 Task: Find connections with filter location Tanda with filter topic #Analyticswith filter profile language German with filter current company Netcore Cloud with filter school Pimpri Chinchwad Education Trust'S. Pimpri Chinchwad College Of Engineering with filter industry Architectural and Structural Metal Manufacturing with filter service category iOS Development with filter keywords title Travel Writer
Action: Mouse moved to (552, 78)
Screenshot: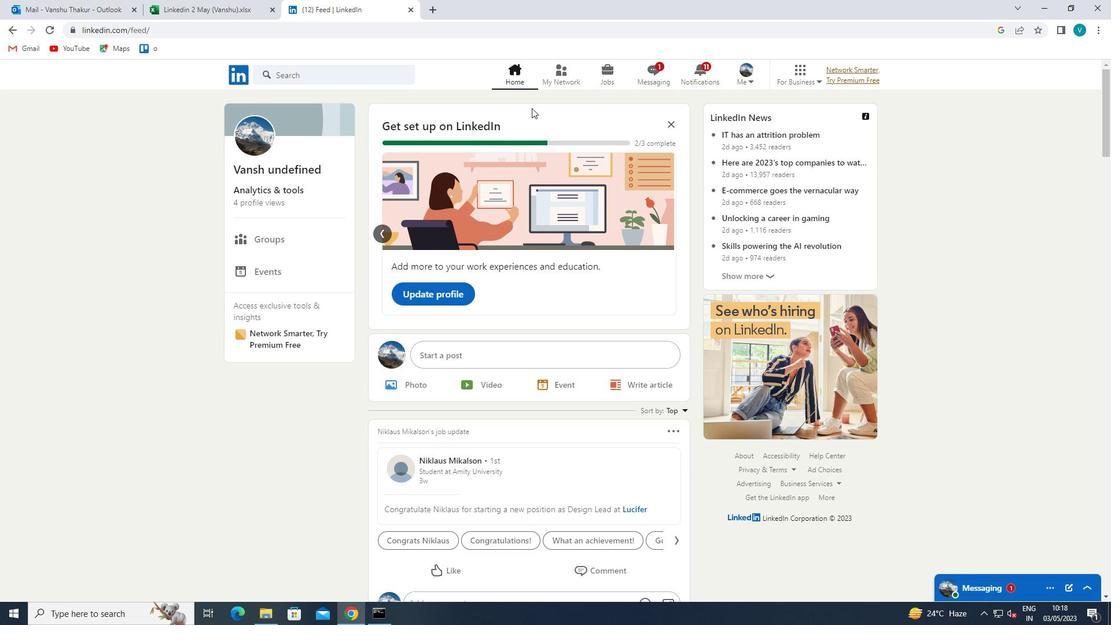 
Action: Mouse pressed left at (552, 78)
Screenshot: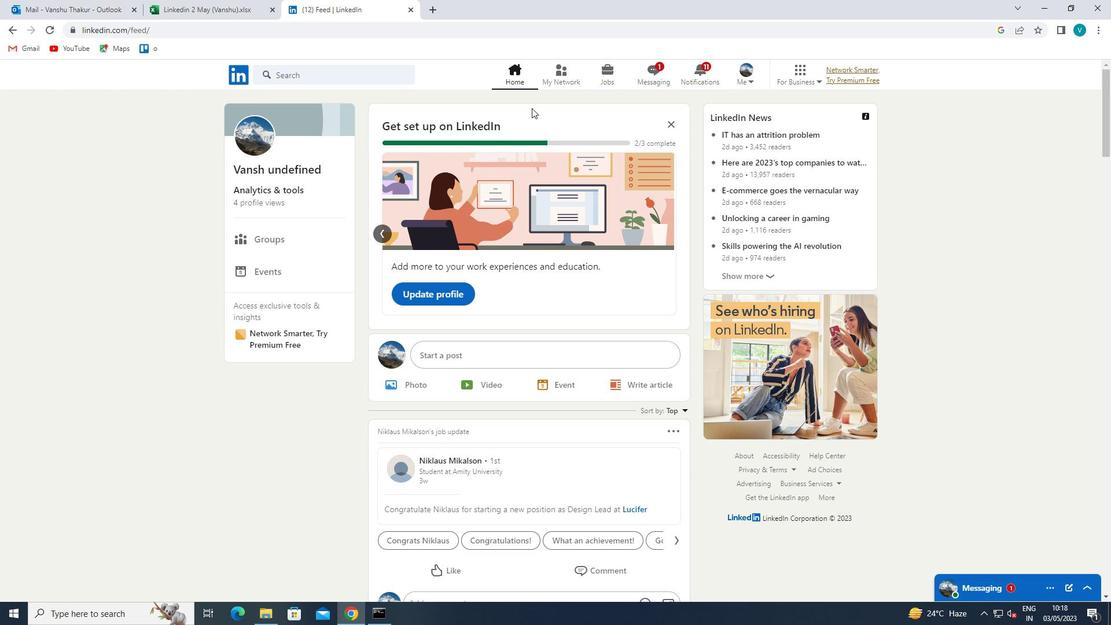 
Action: Mouse moved to (302, 145)
Screenshot: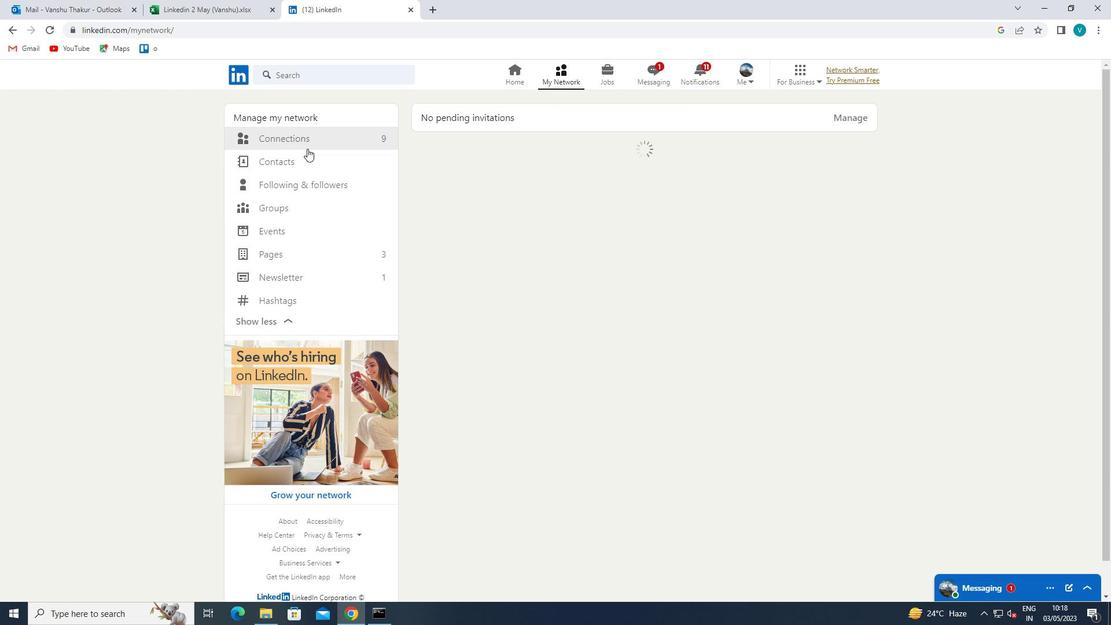 
Action: Mouse pressed left at (302, 145)
Screenshot: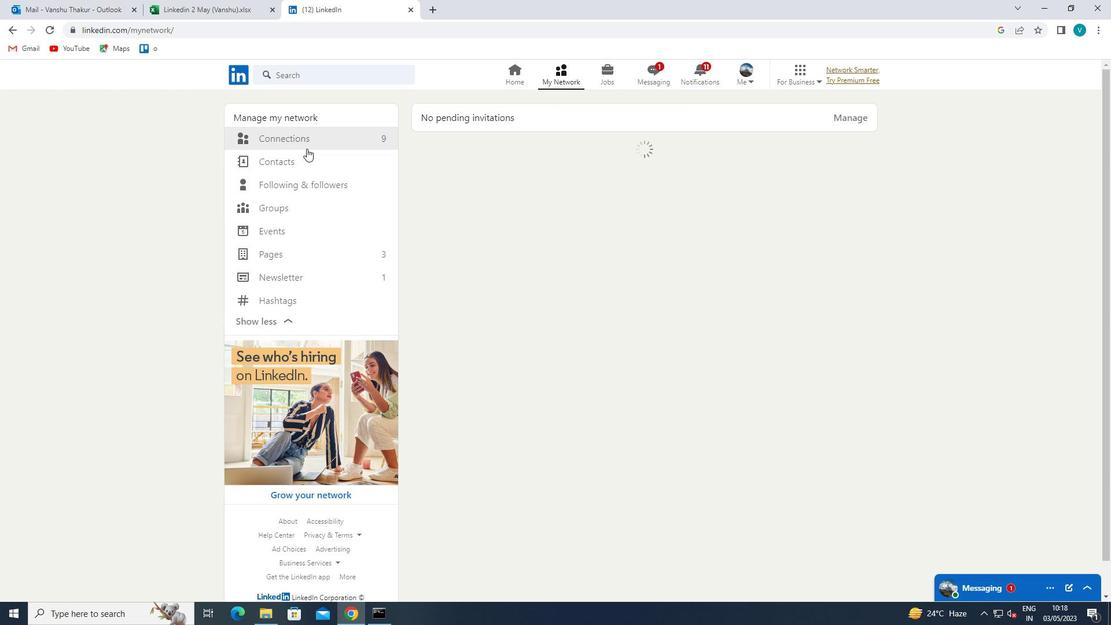 
Action: Mouse moved to (299, 145)
Screenshot: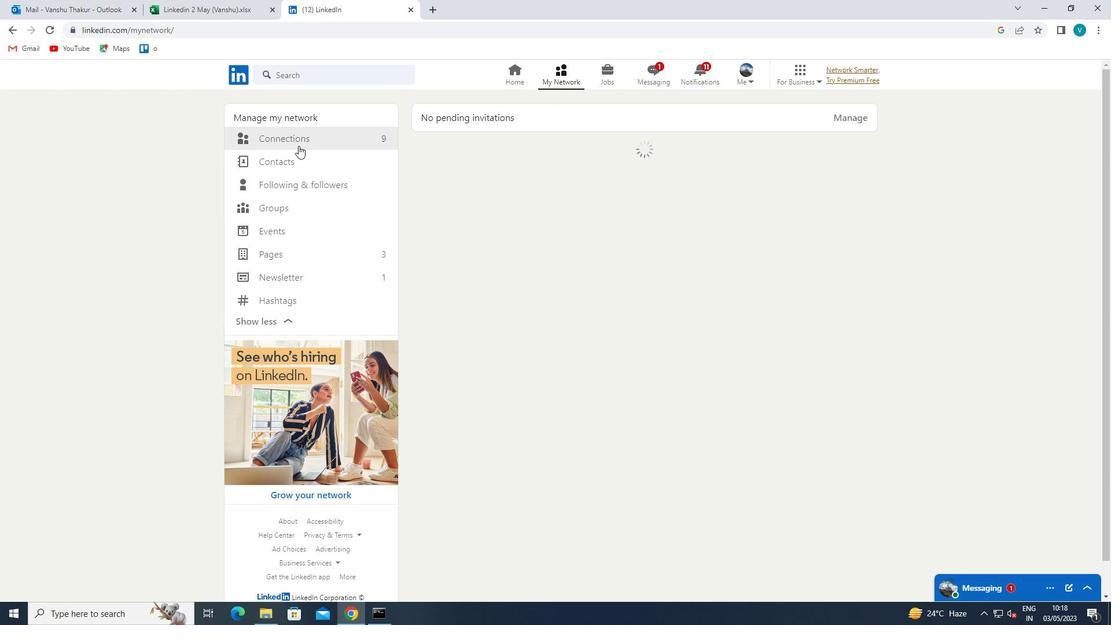 
Action: Mouse pressed left at (299, 145)
Screenshot: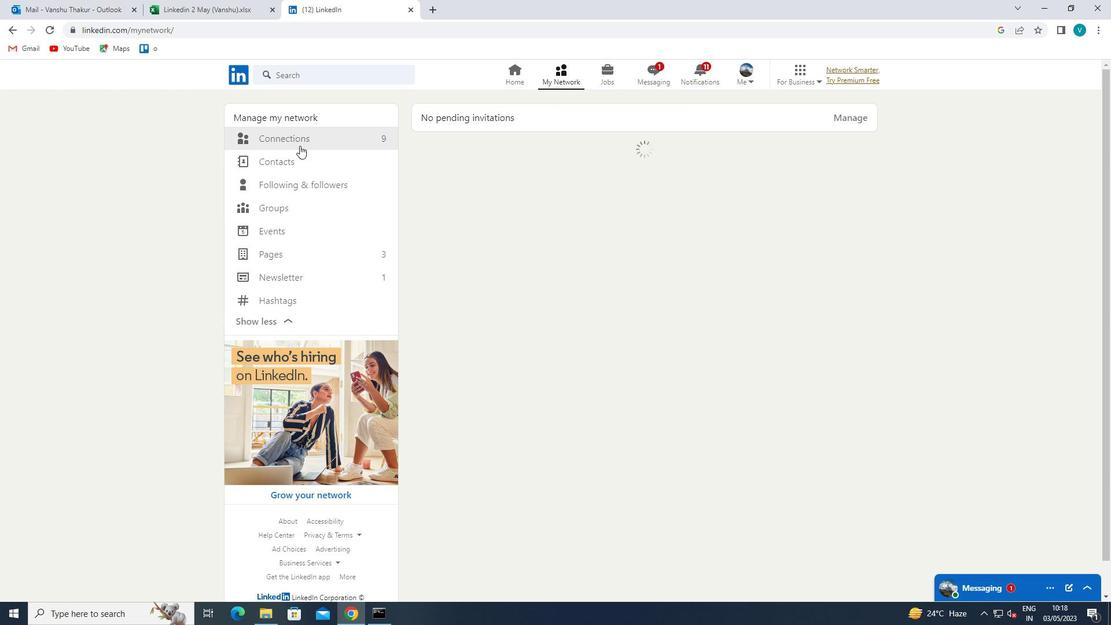 
Action: Mouse moved to (300, 145)
Screenshot: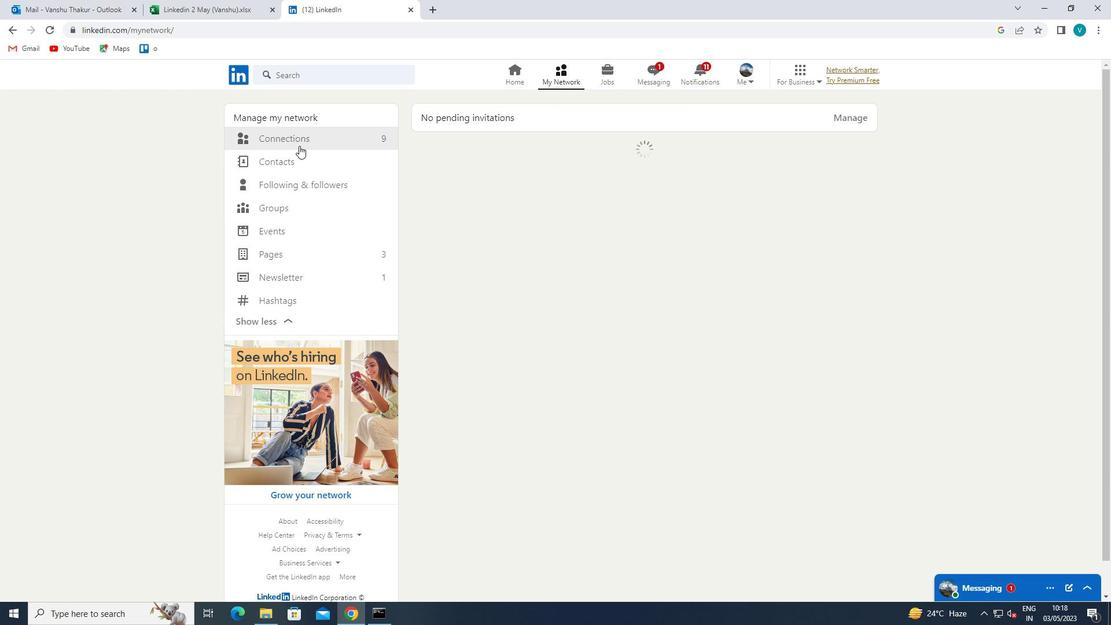 
Action: Mouse pressed left at (300, 145)
Screenshot: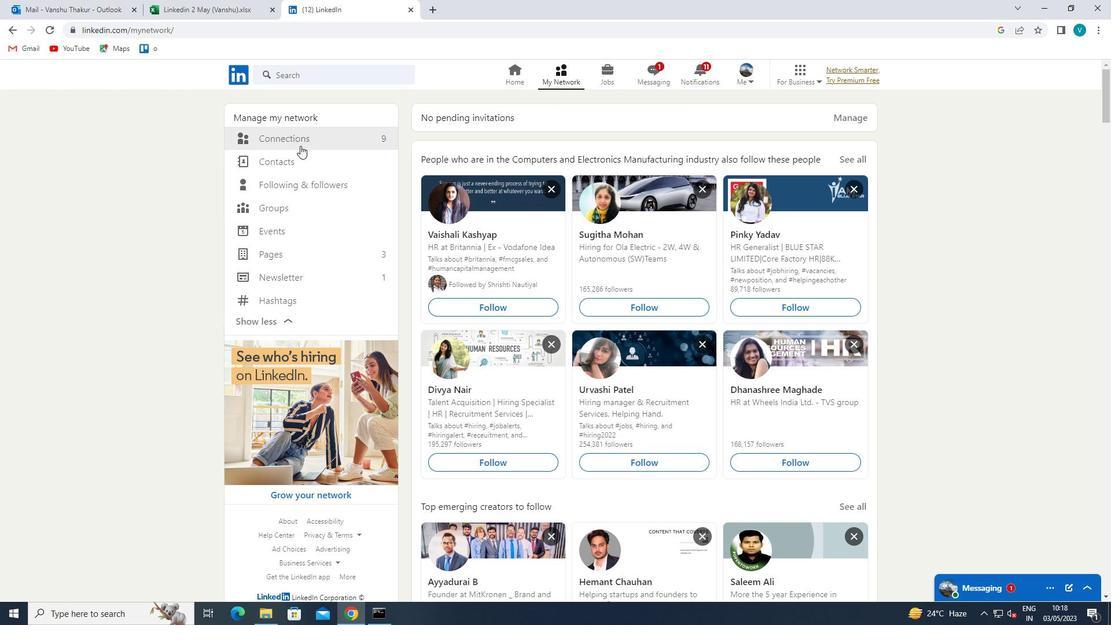 
Action: Mouse moved to (314, 134)
Screenshot: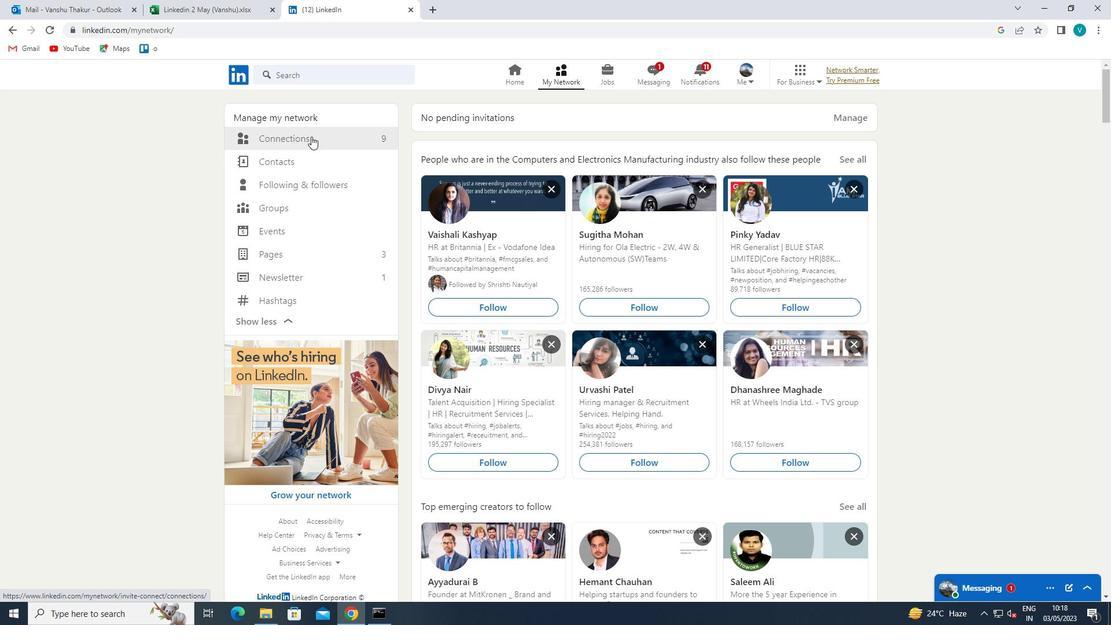 
Action: Mouse pressed left at (314, 134)
Screenshot: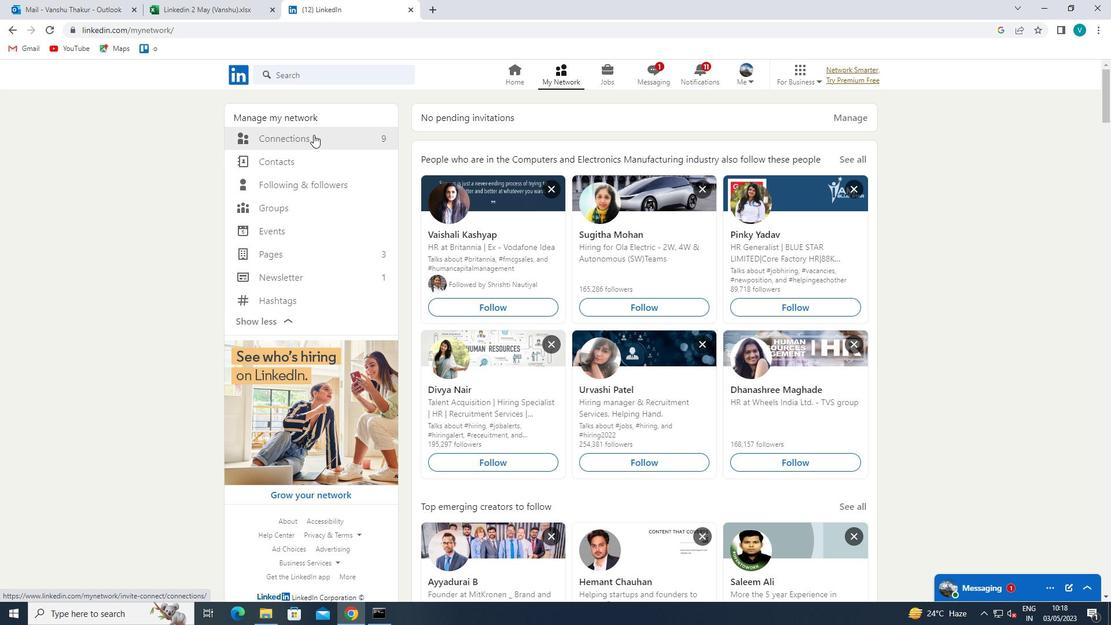 
Action: Mouse pressed left at (314, 134)
Screenshot: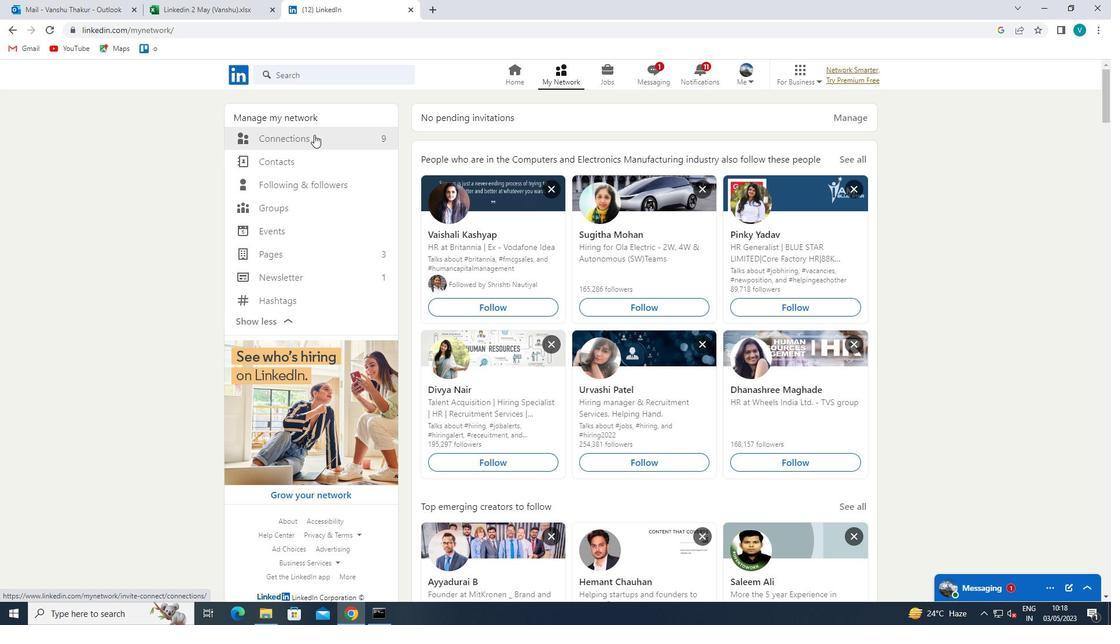 
Action: Mouse pressed left at (314, 134)
Screenshot: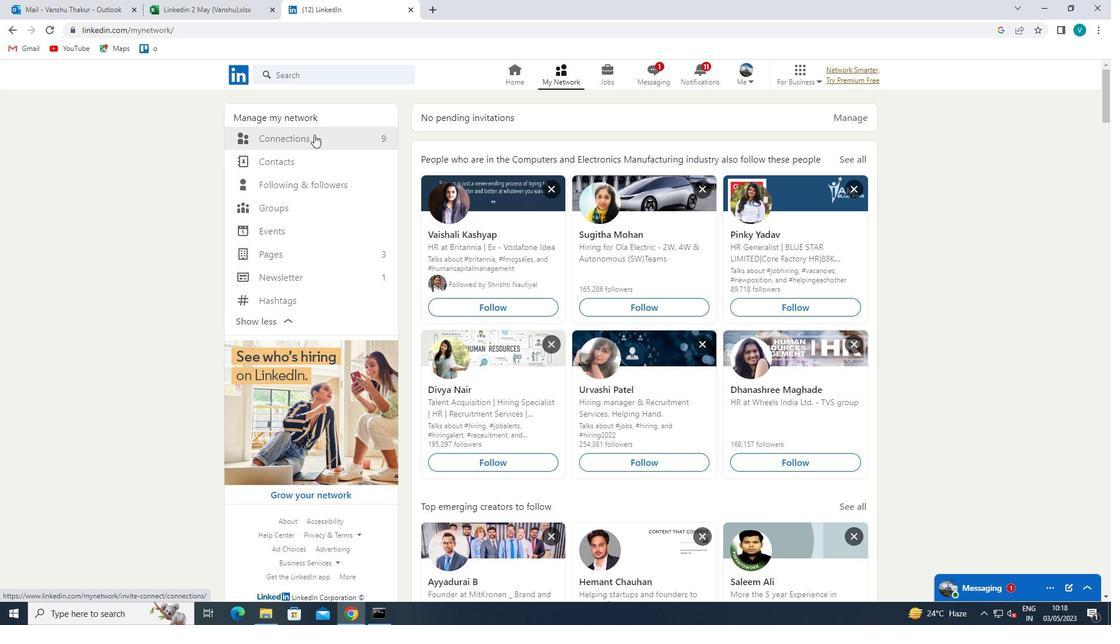 
Action: Mouse pressed left at (314, 134)
Screenshot: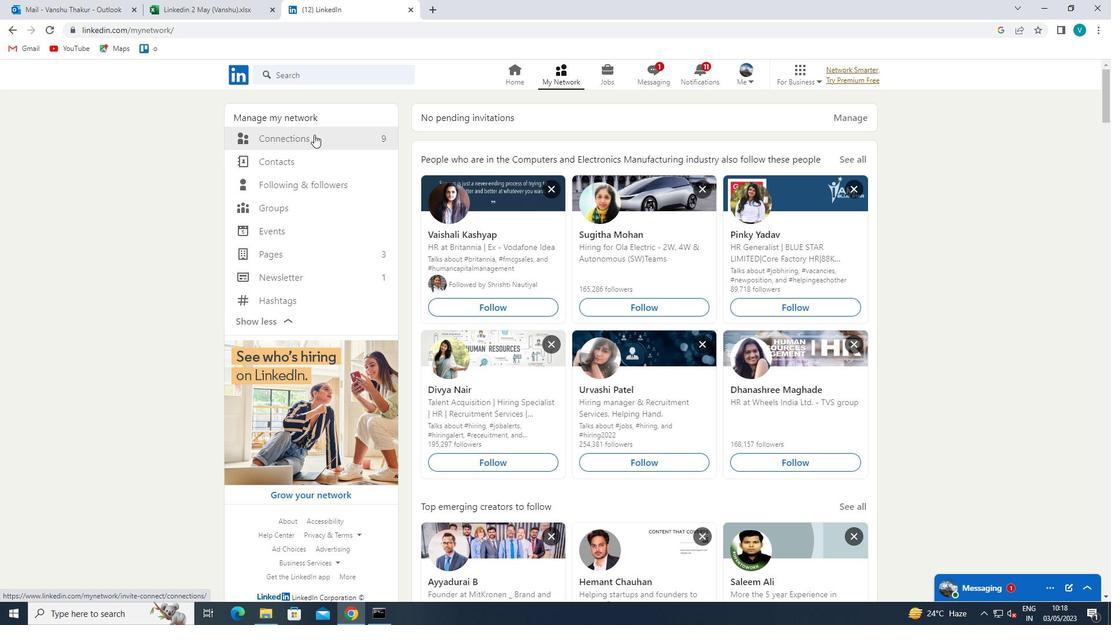 
Action: Mouse pressed left at (314, 134)
Screenshot: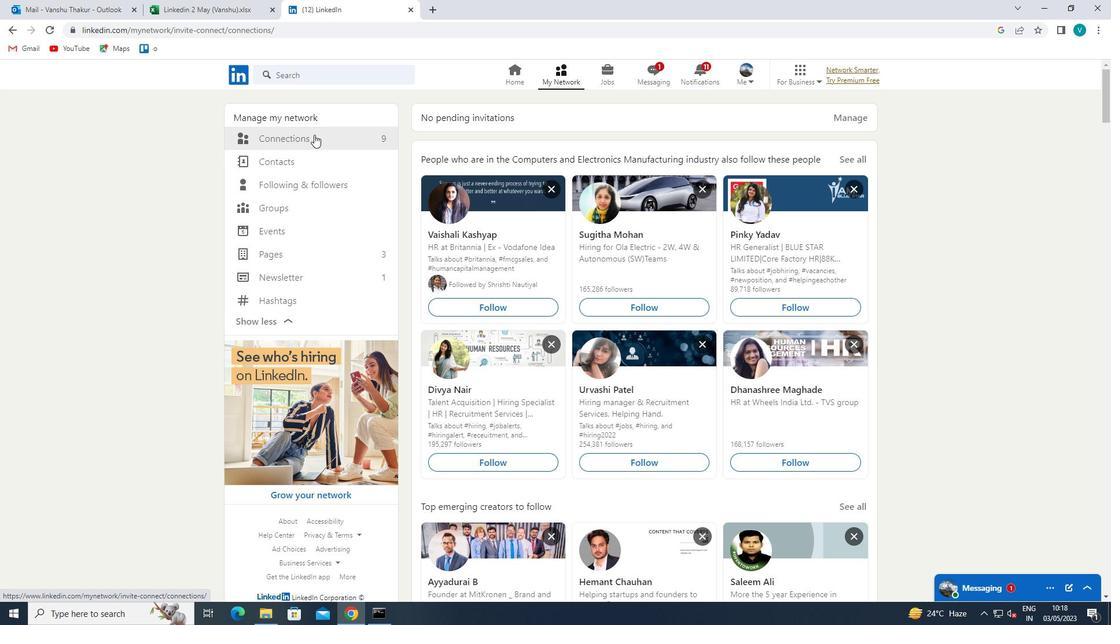 
Action: Mouse moved to (669, 149)
Screenshot: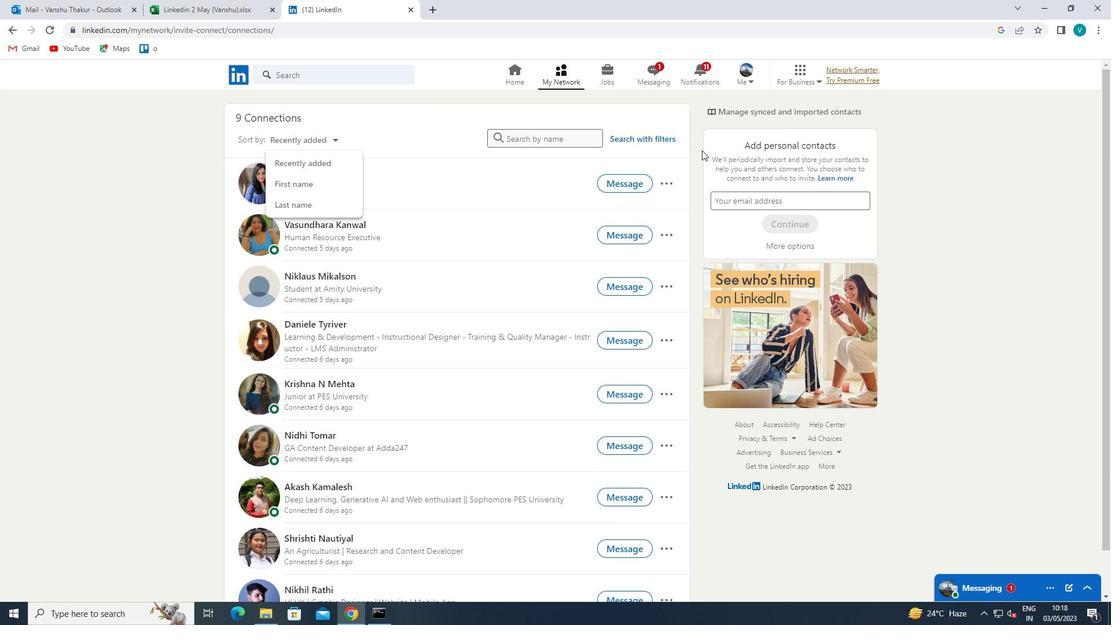 
Action: Mouse pressed left at (669, 149)
Screenshot: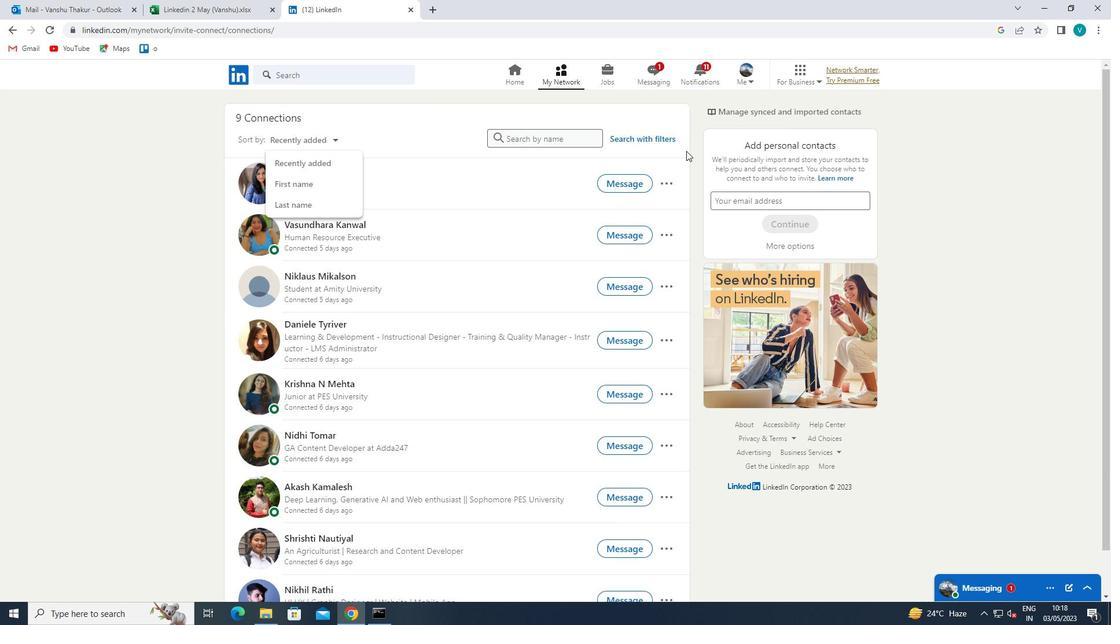 
Action: Mouse moved to (670, 142)
Screenshot: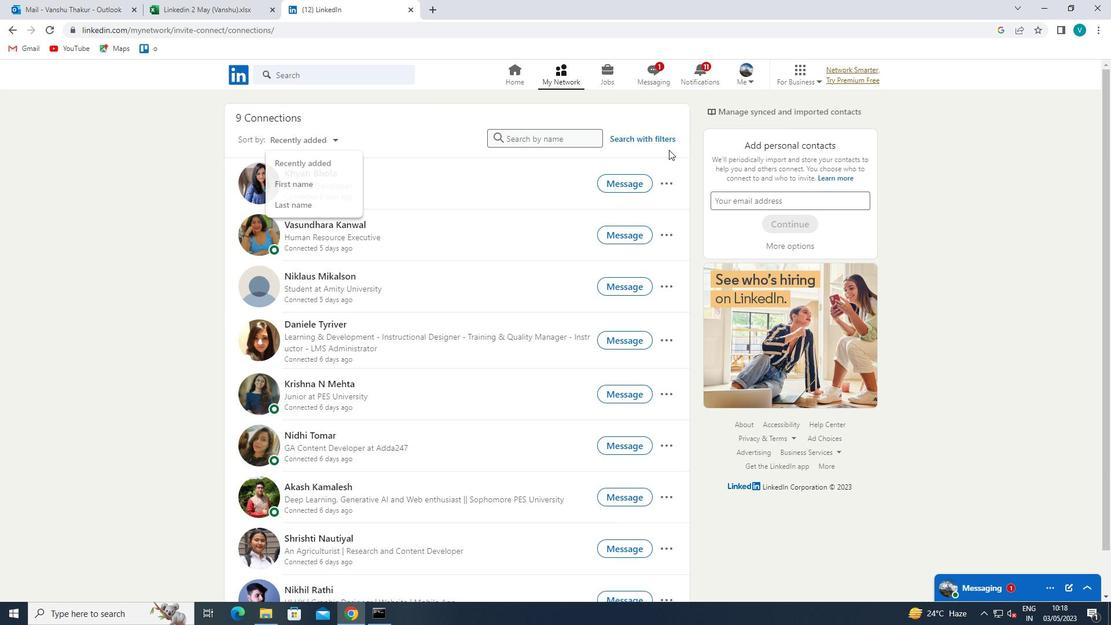 
Action: Mouse pressed left at (670, 142)
Screenshot: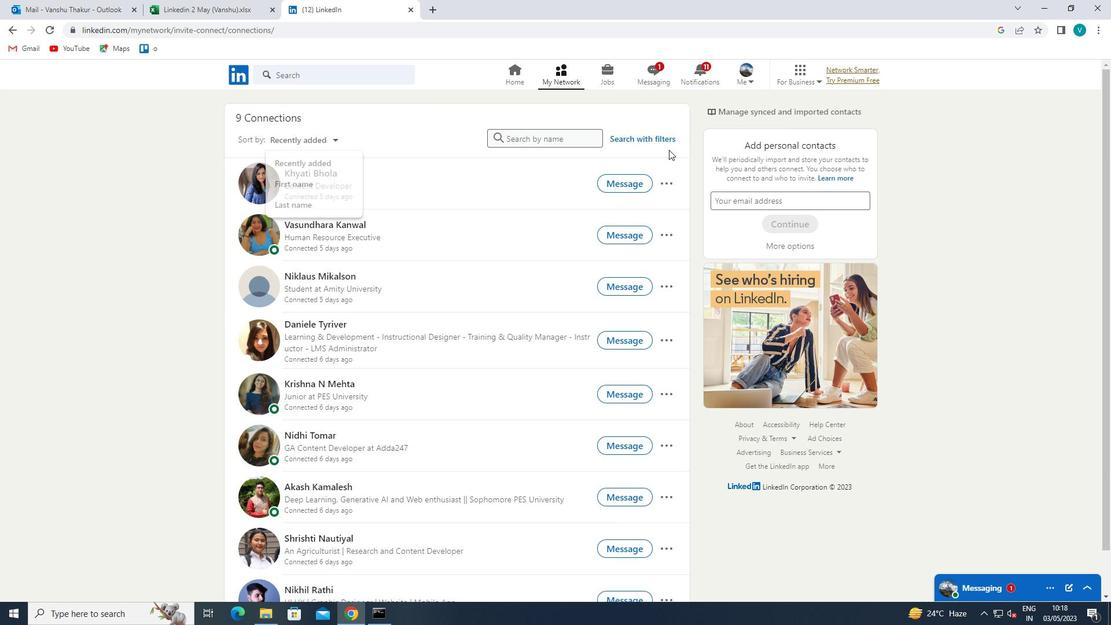 
Action: Mouse moved to (520, 109)
Screenshot: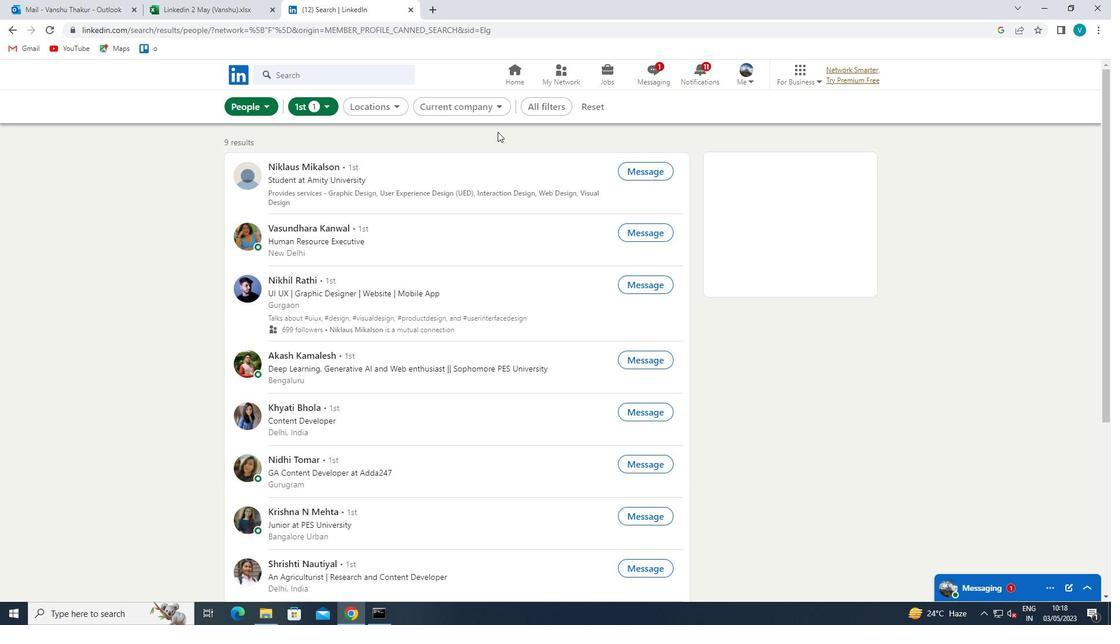 
Action: Mouse pressed left at (520, 109)
Screenshot: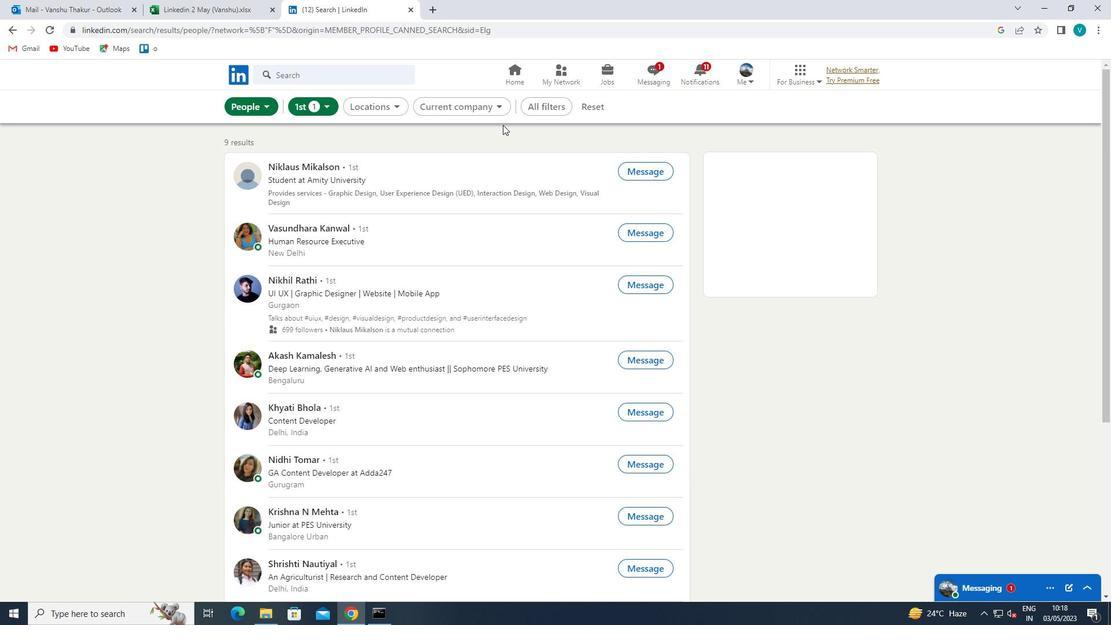 
Action: Mouse moved to (820, 252)
Screenshot: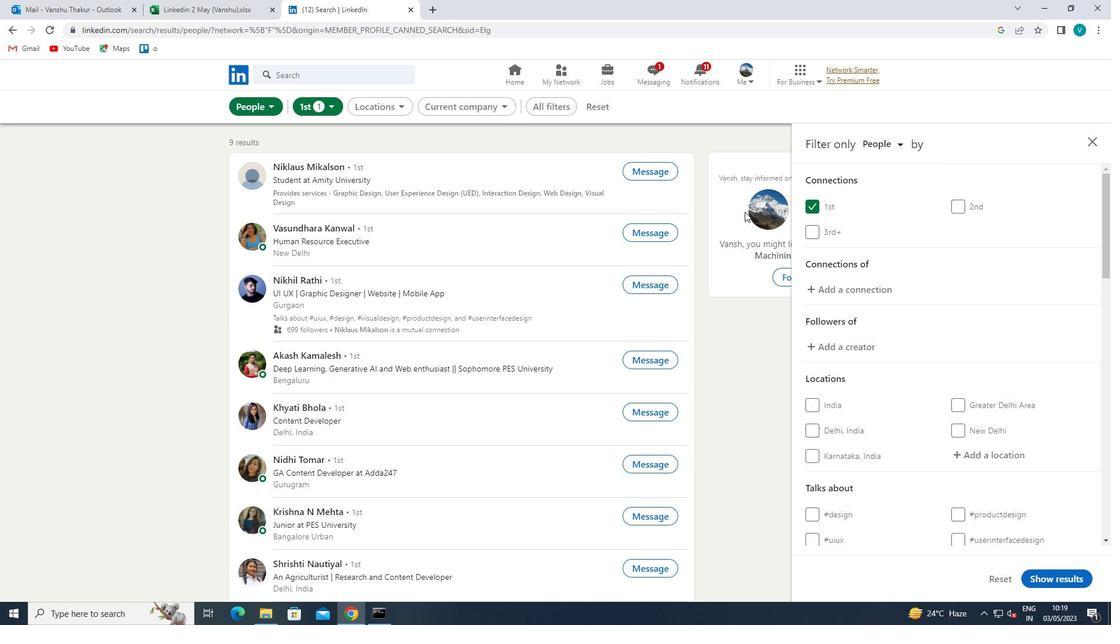 
Action: Mouse scrolled (820, 251) with delta (0, 0)
Screenshot: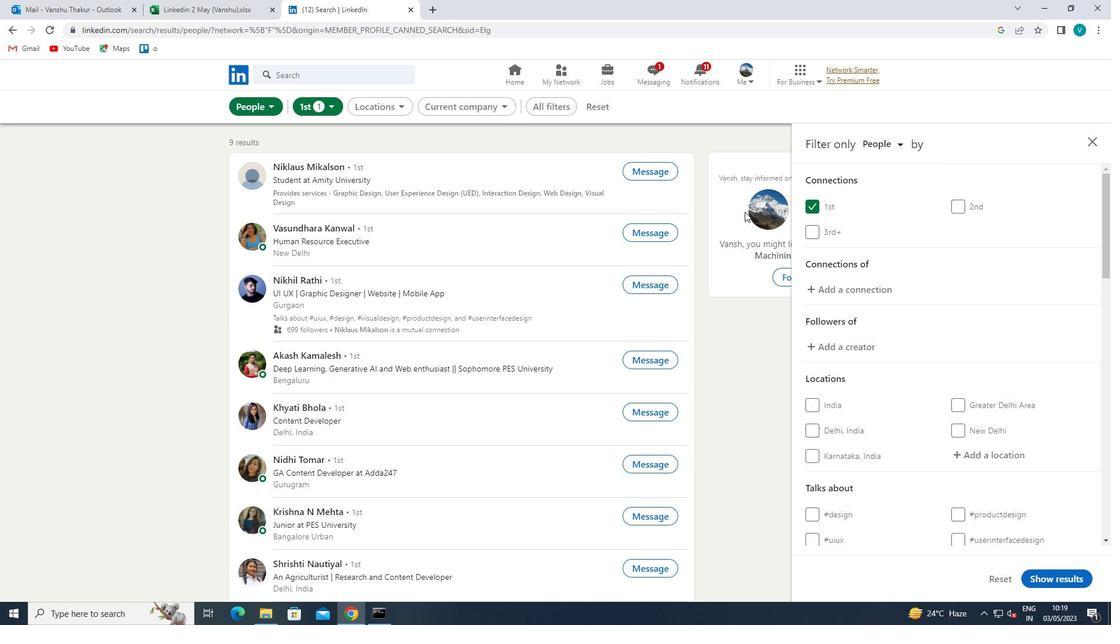 
Action: Mouse moved to (824, 257)
Screenshot: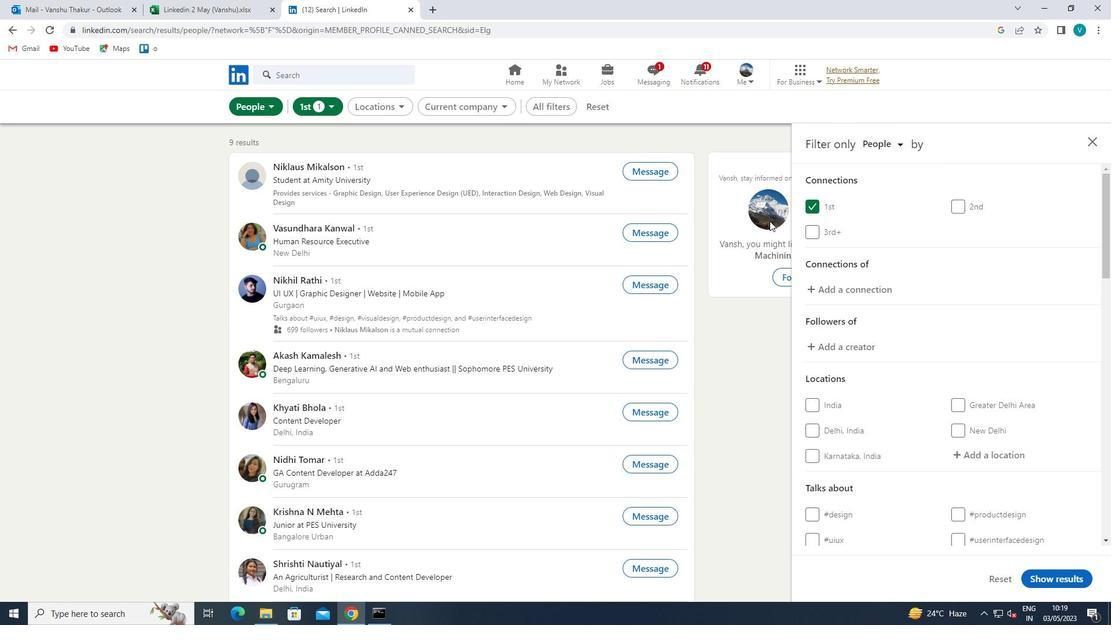 
Action: Mouse scrolled (824, 257) with delta (0, 0)
Screenshot: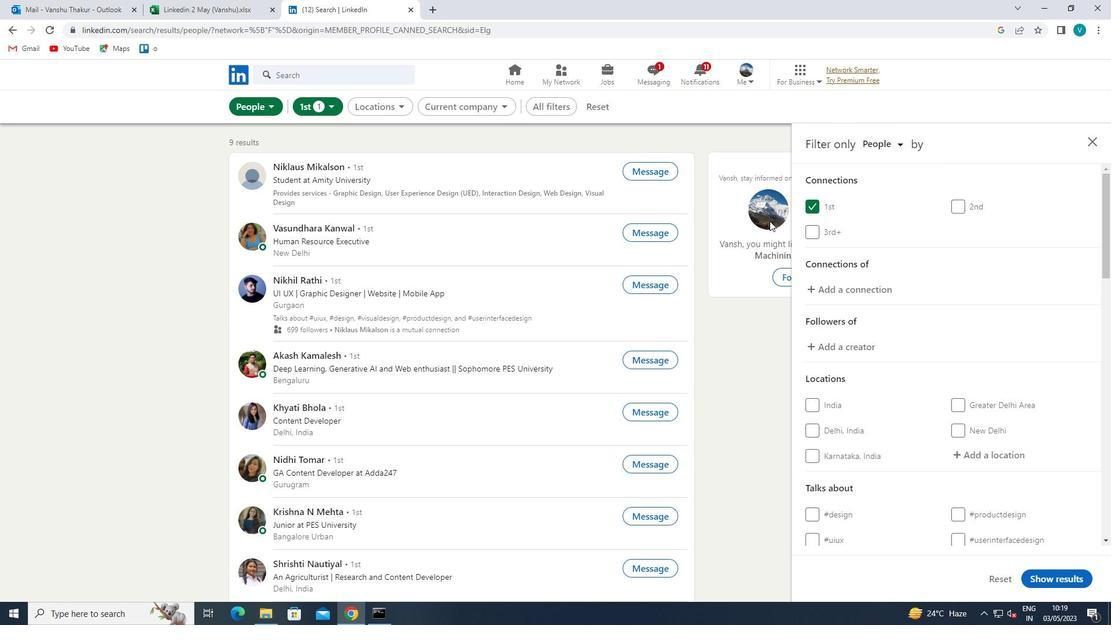 
Action: Mouse moved to (988, 338)
Screenshot: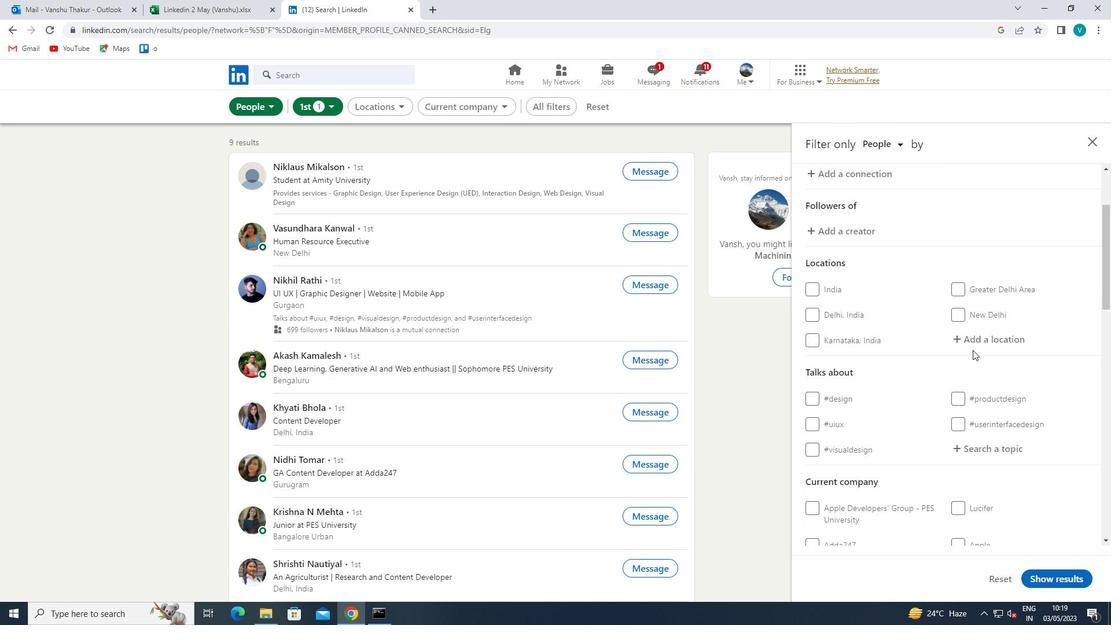 
Action: Mouse pressed left at (988, 338)
Screenshot: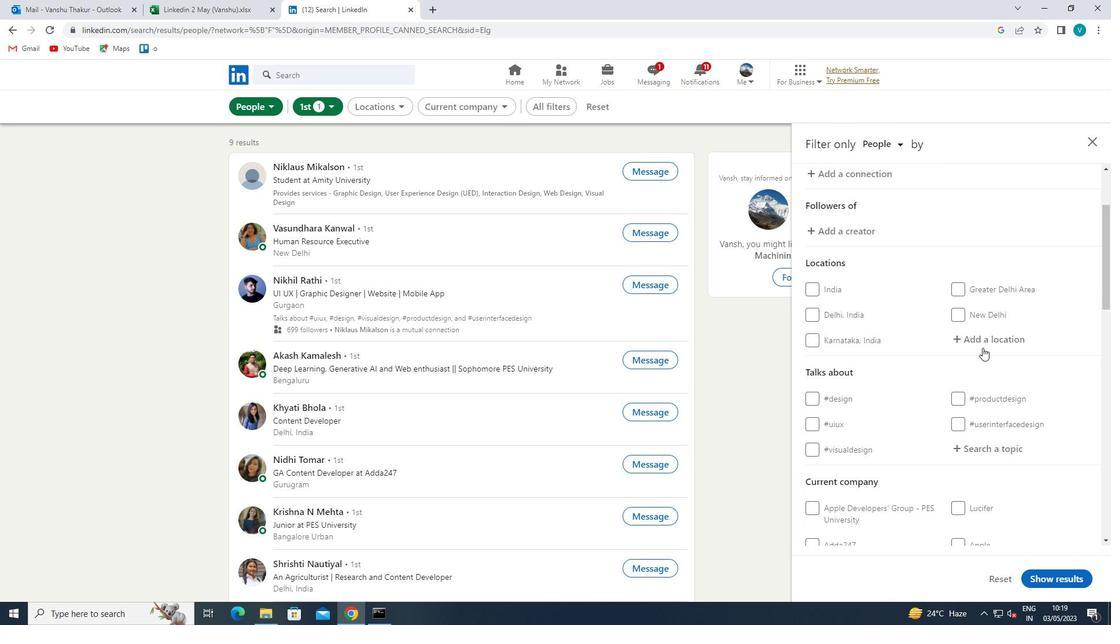 
Action: Mouse moved to (707, 281)
Screenshot: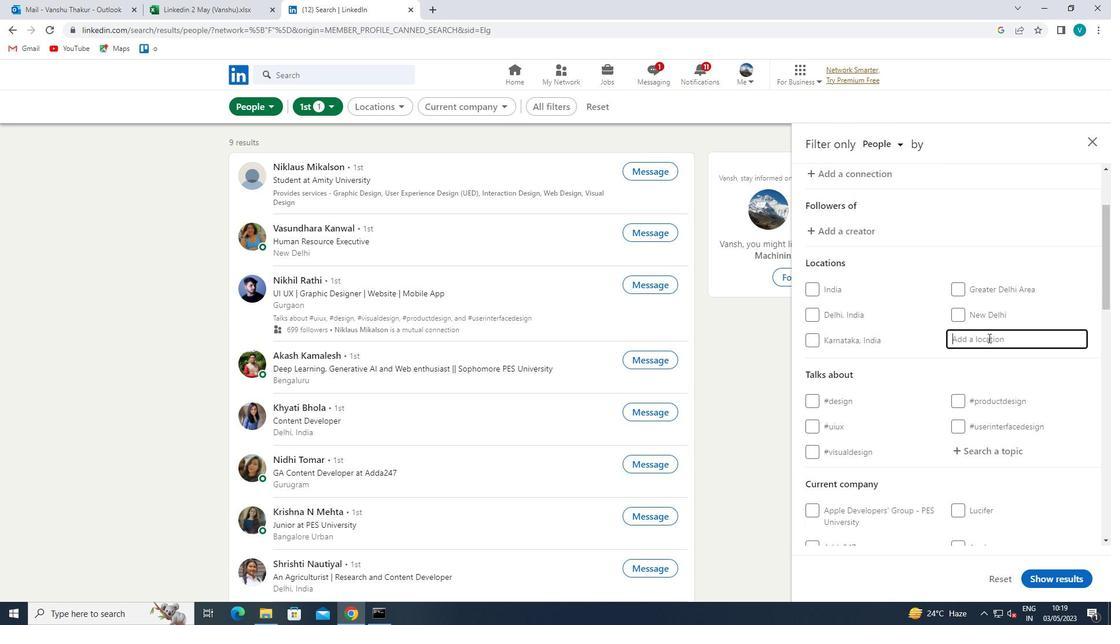 
Action: Key pressed <Key.shift>TANFA<Key.backspace><Key.backspace>DA<Key.space>
Screenshot: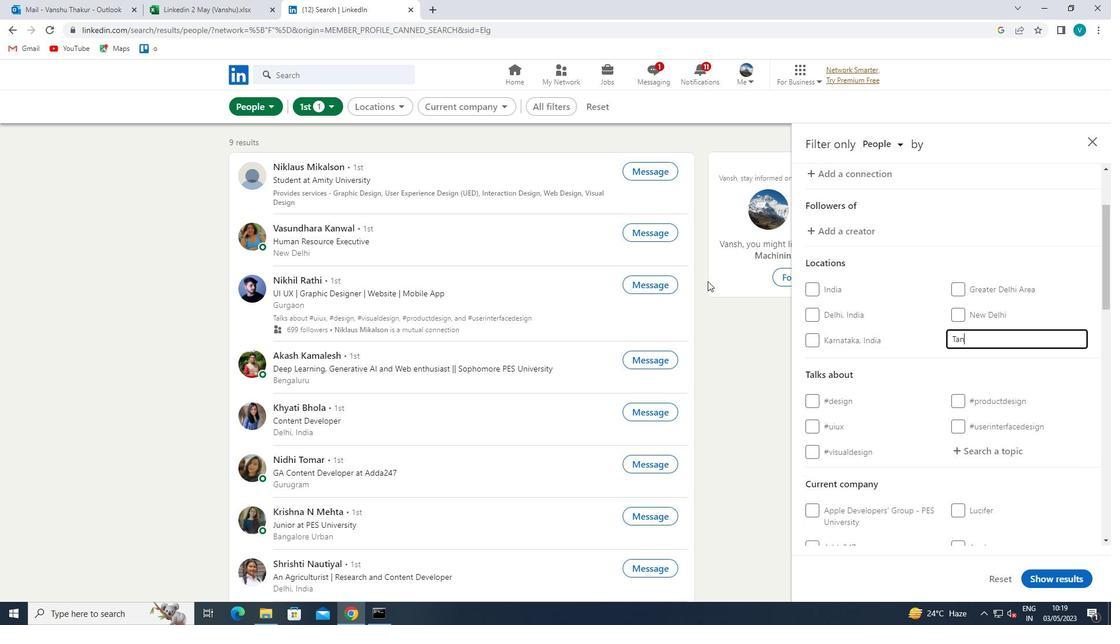 
Action: Mouse moved to (933, 354)
Screenshot: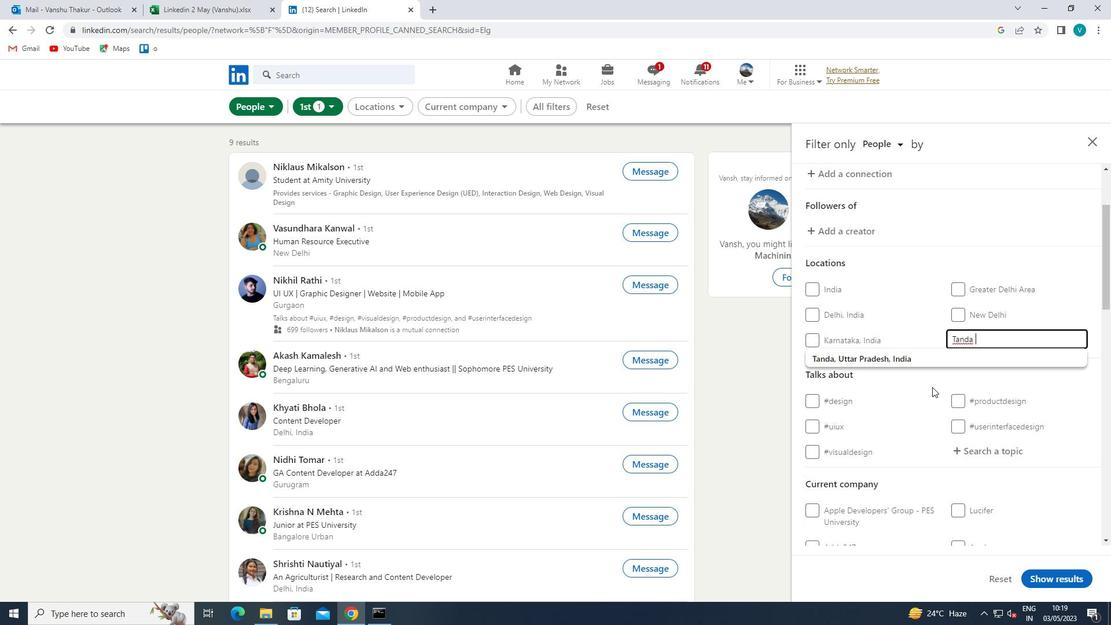 
Action: Mouse pressed left at (933, 354)
Screenshot: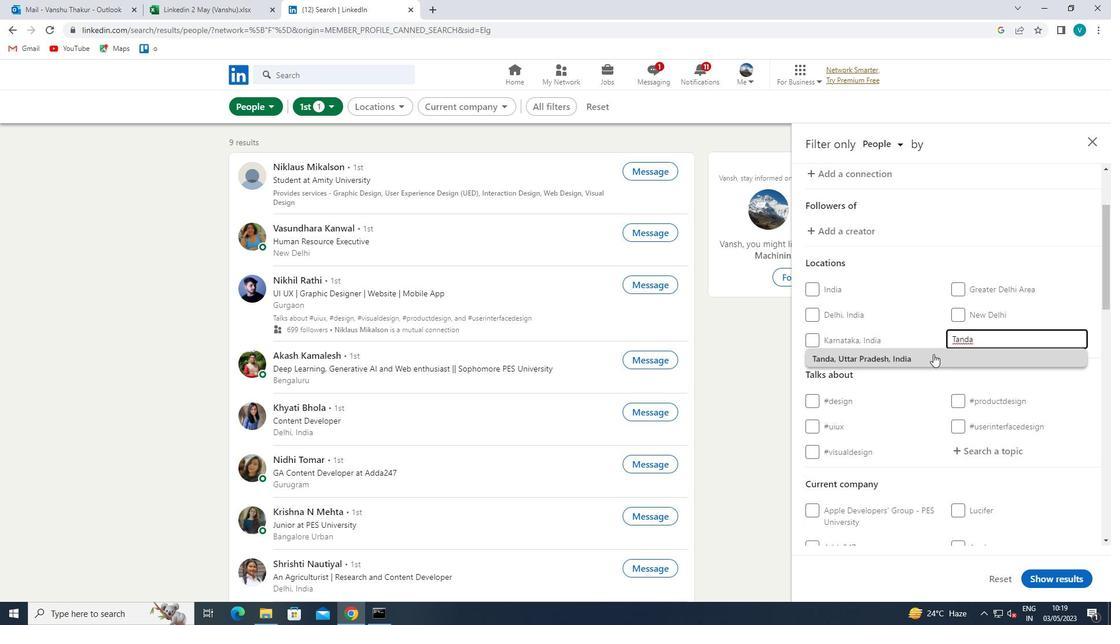 
Action: Mouse scrolled (933, 353) with delta (0, 0)
Screenshot: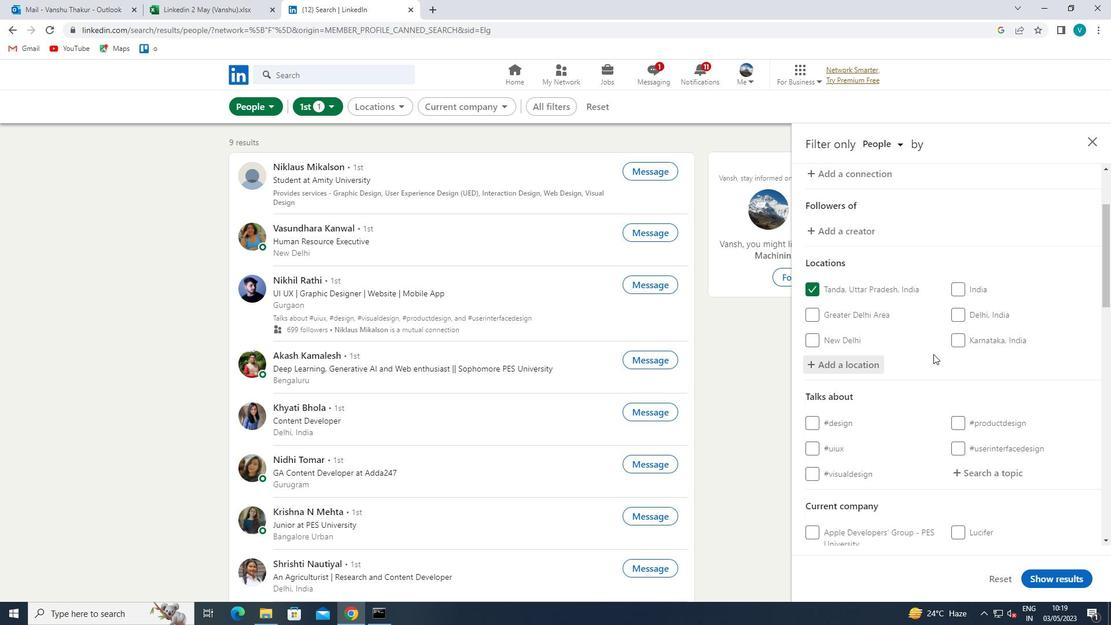 
Action: Mouse scrolled (933, 353) with delta (0, 0)
Screenshot: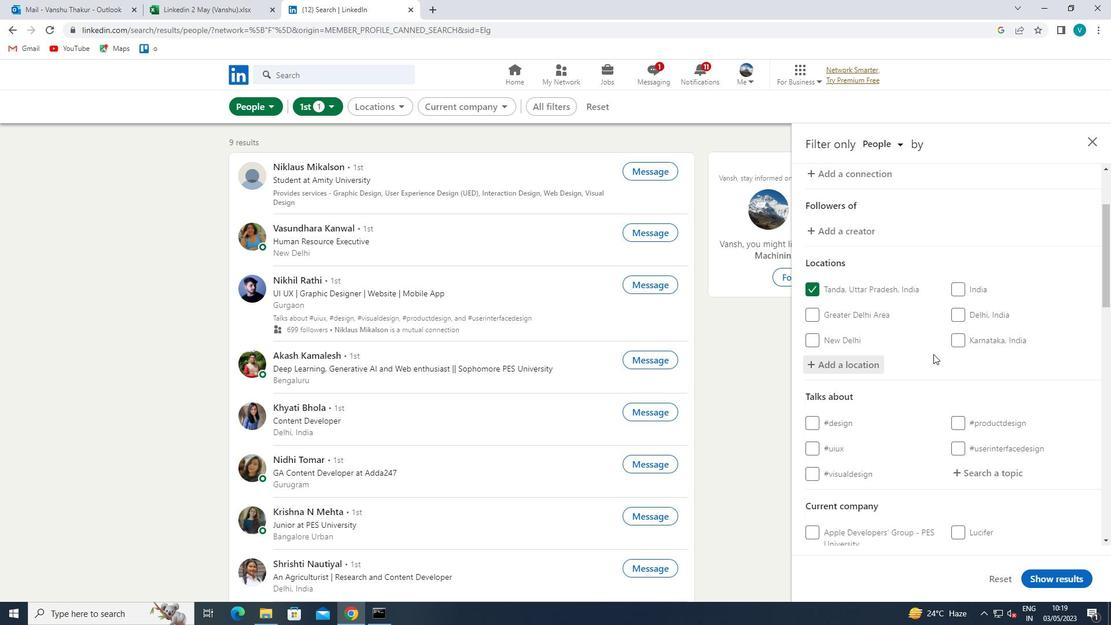 
Action: Mouse scrolled (933, 353) with delta (0, 0)
Screenshot: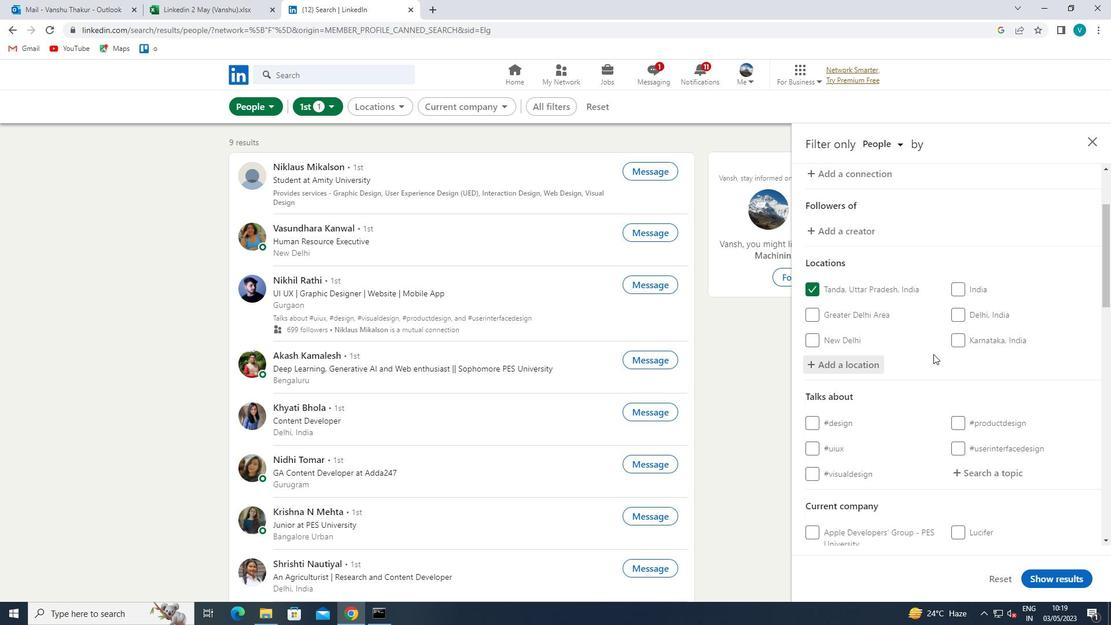 
Action: Mouse moved to (1004, 298)
Screenshot: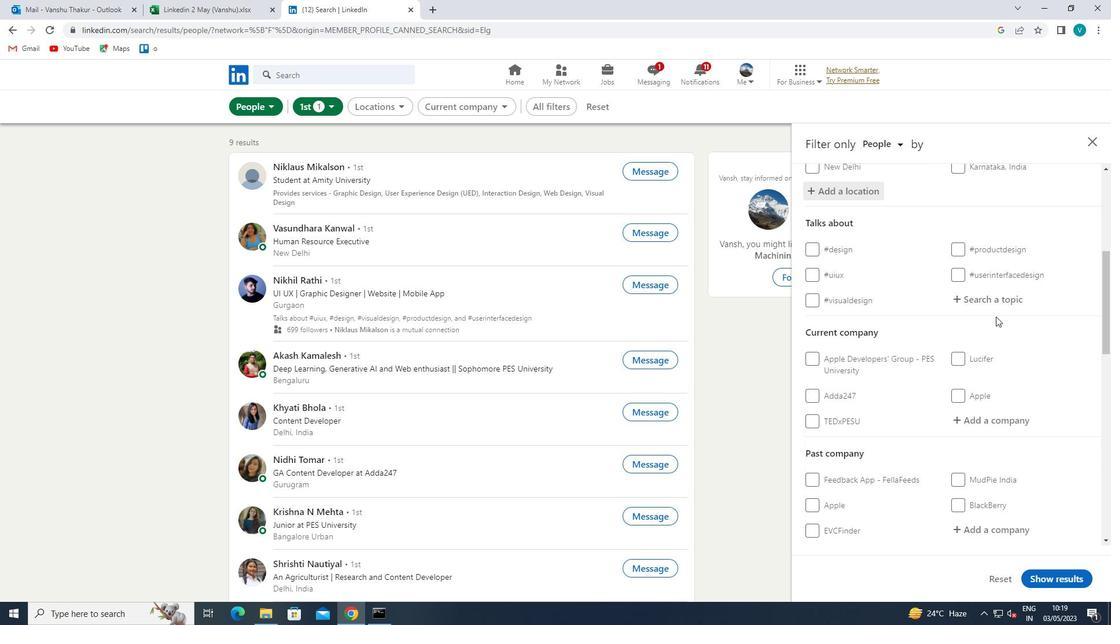 
Action: Mouse pressed left at (1004, 298)
Screenshot: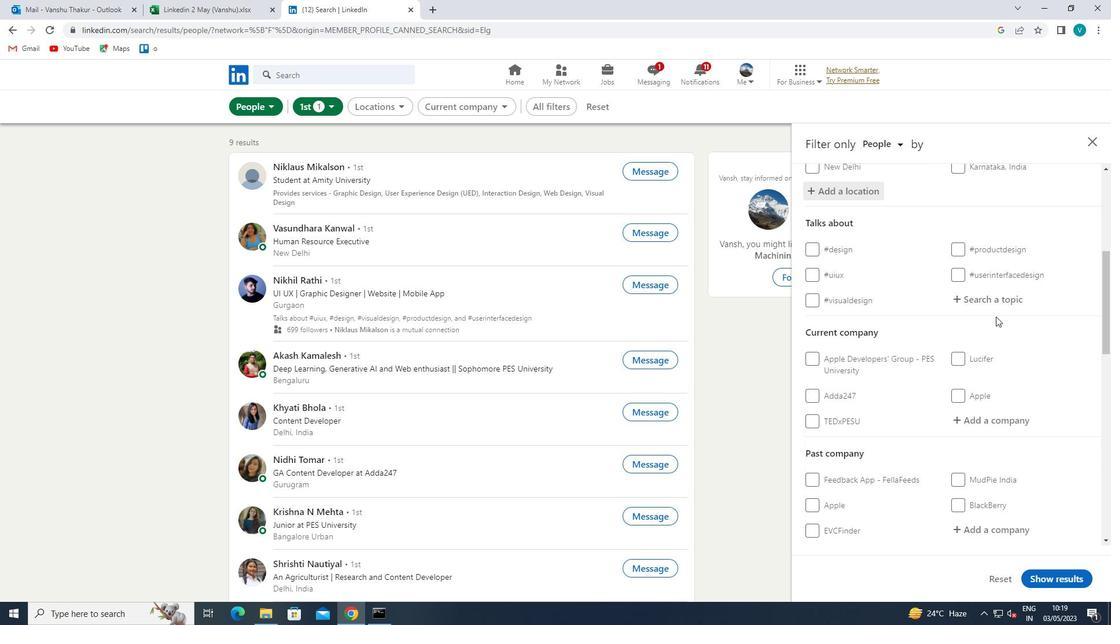 
Action: Mouse moved to (745, 155)
Screenshot: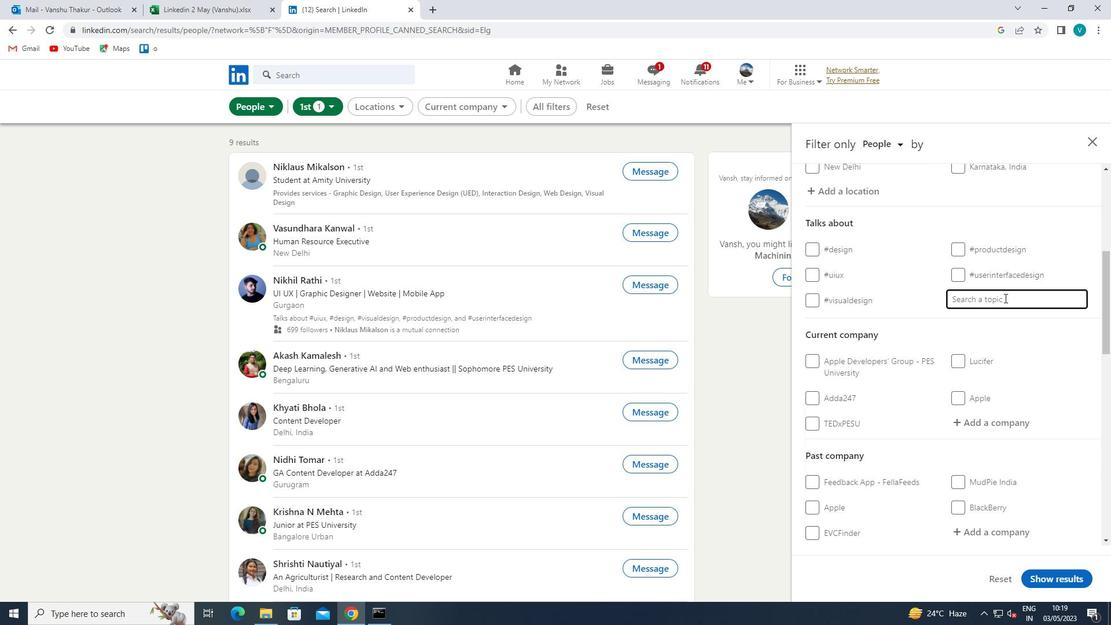 
Action: Key pressed ANALYTICS<Key.space>
Screenshot: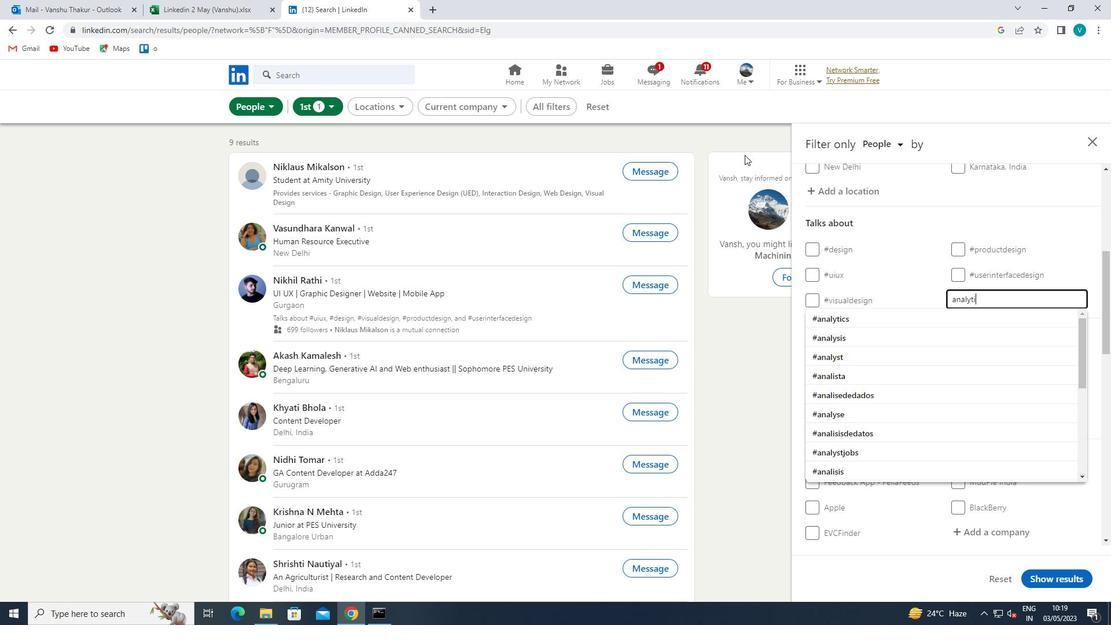 
Action: Mouse moved to (745, 148)
Screenshot: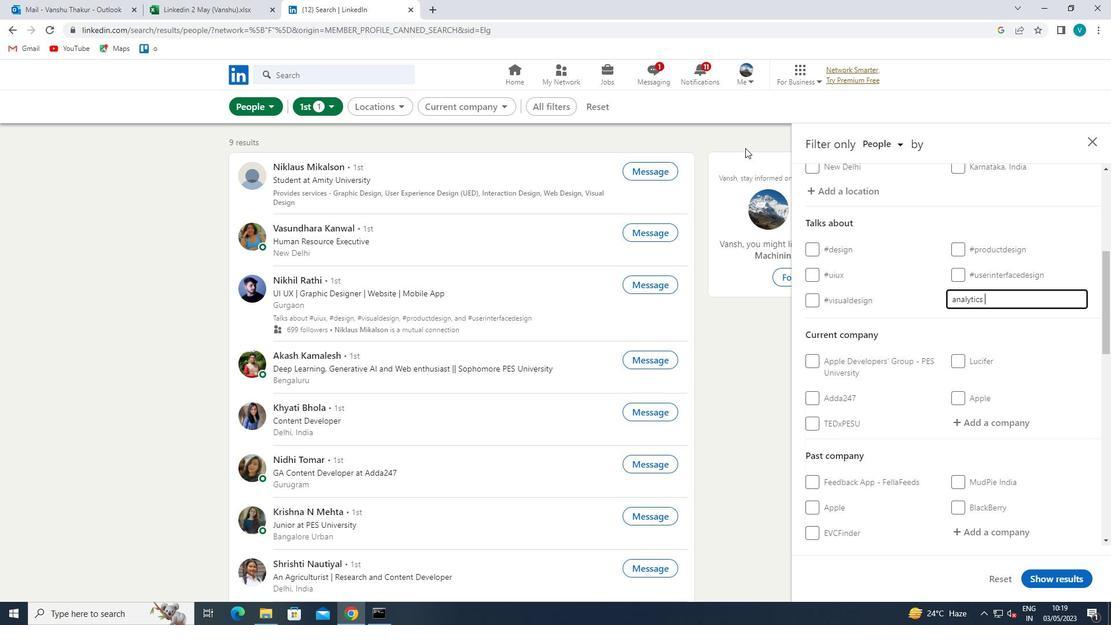 
Action: Key pressed <Key.backspace>
Screenshot: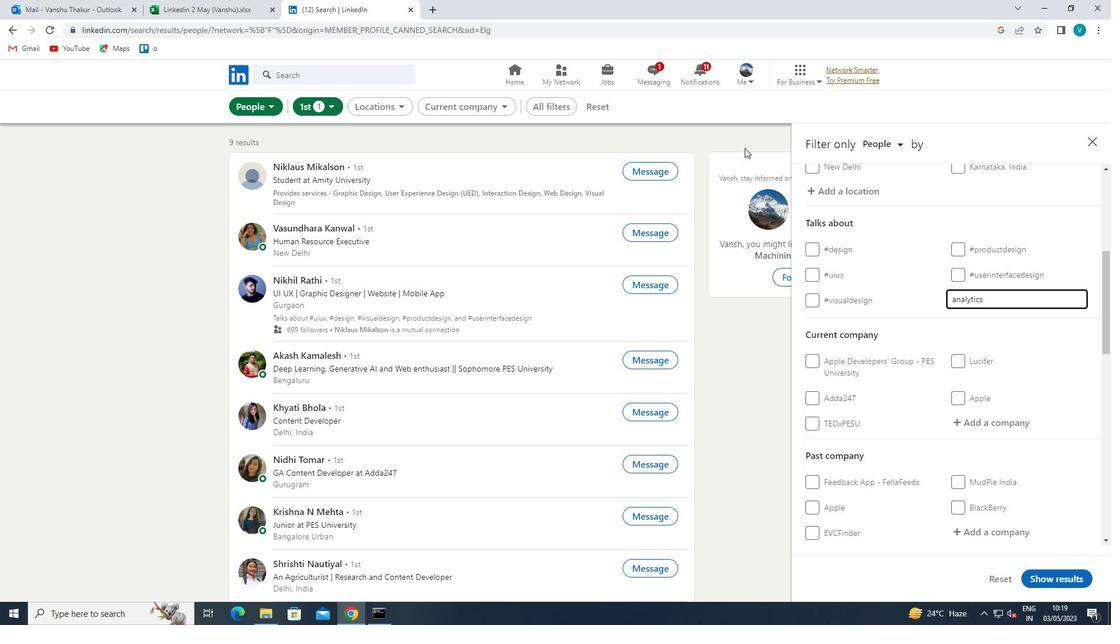 
Action: Mouse moved to (889, 318)
Screenshot: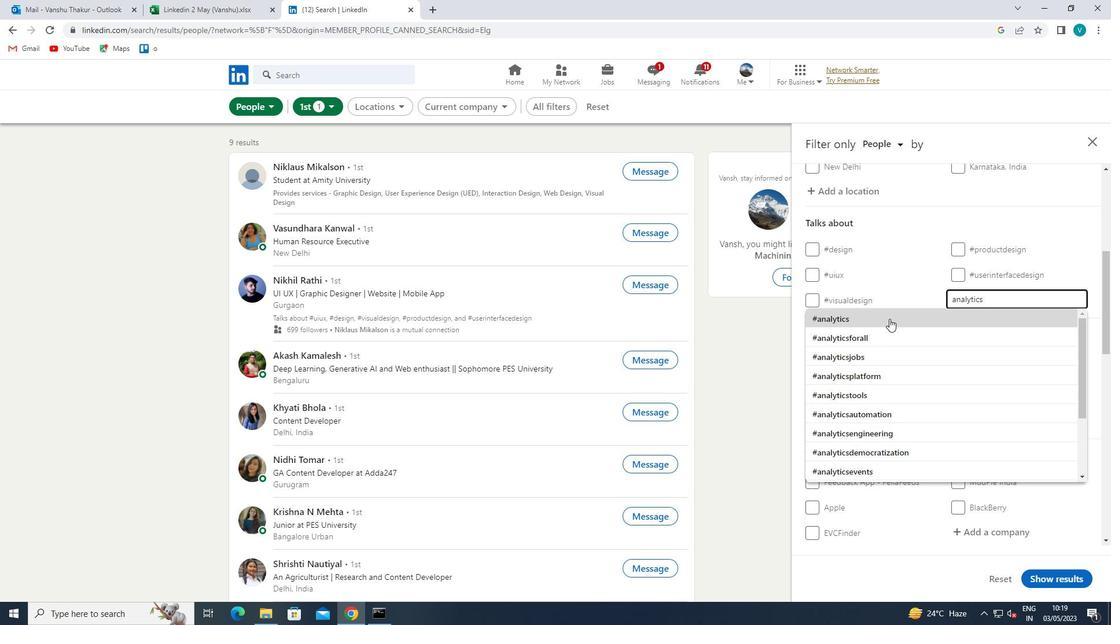 
Action: Mouse pressed left at (889, 318)
Screenshot: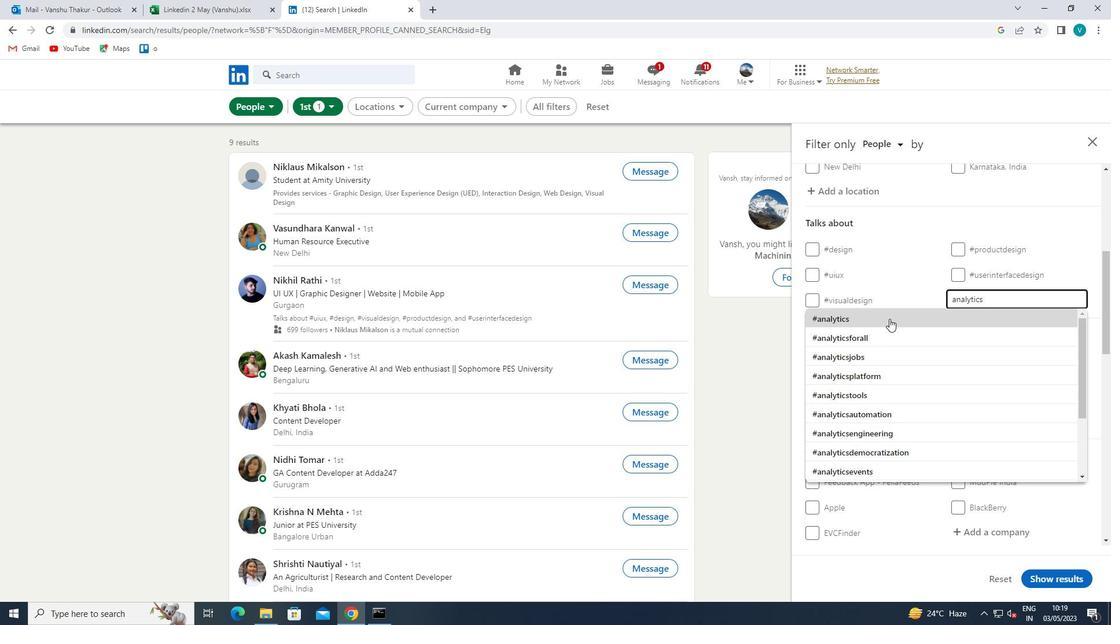 
Action: Mouse moved to (924, 317)
Screenshot: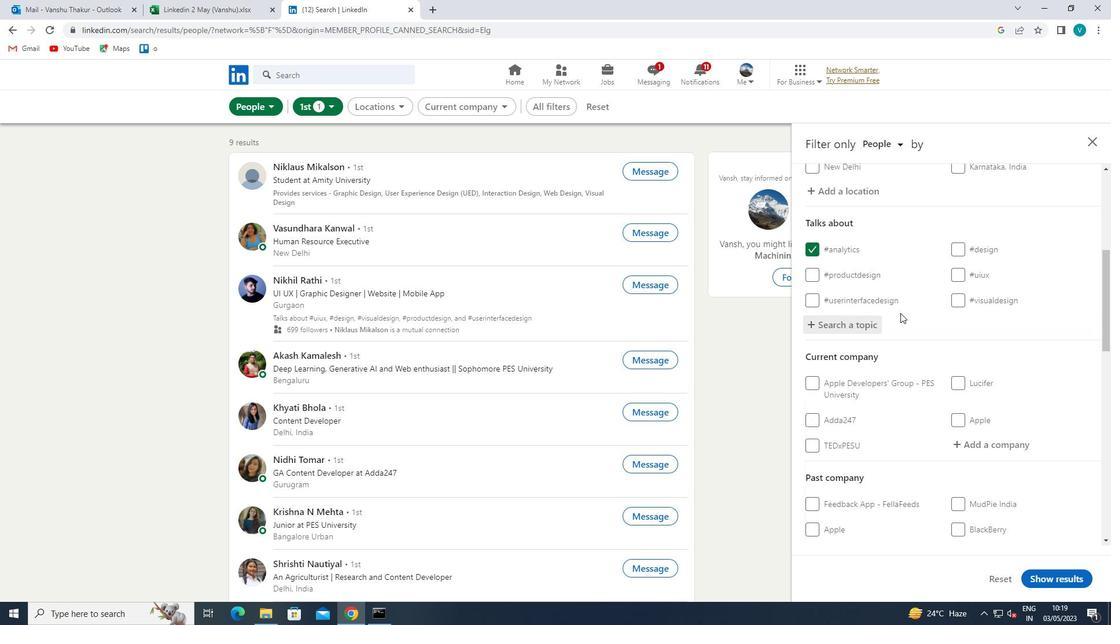 
Action: Mouse scrolled (924, 317) with delta (0, 0)
Screenshot: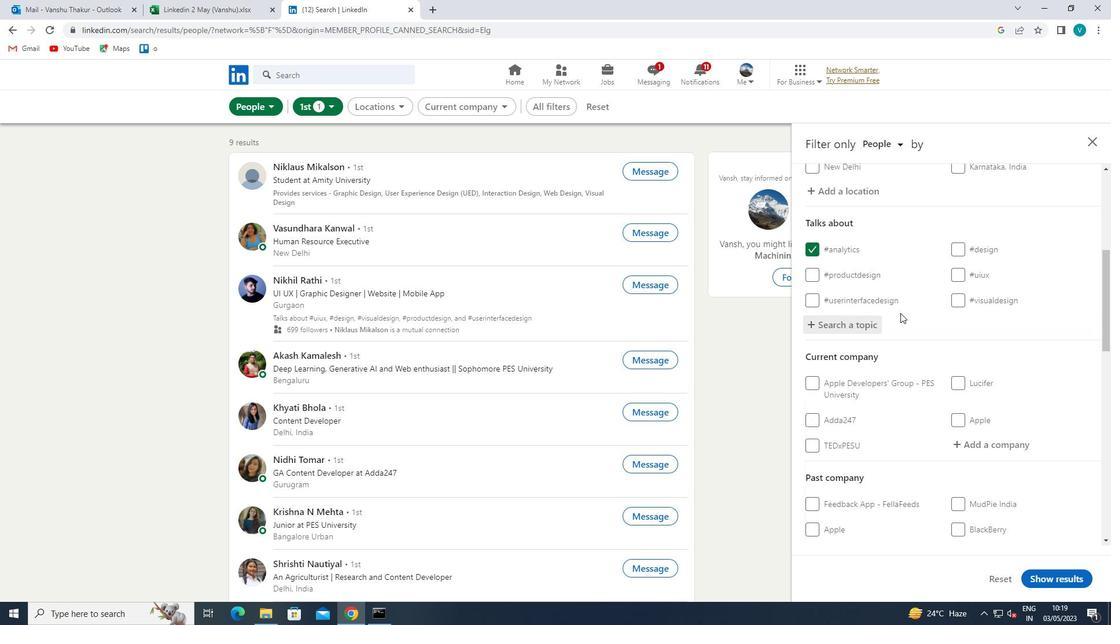 
Action: Mouse moved to (927, 319)
Screenshot: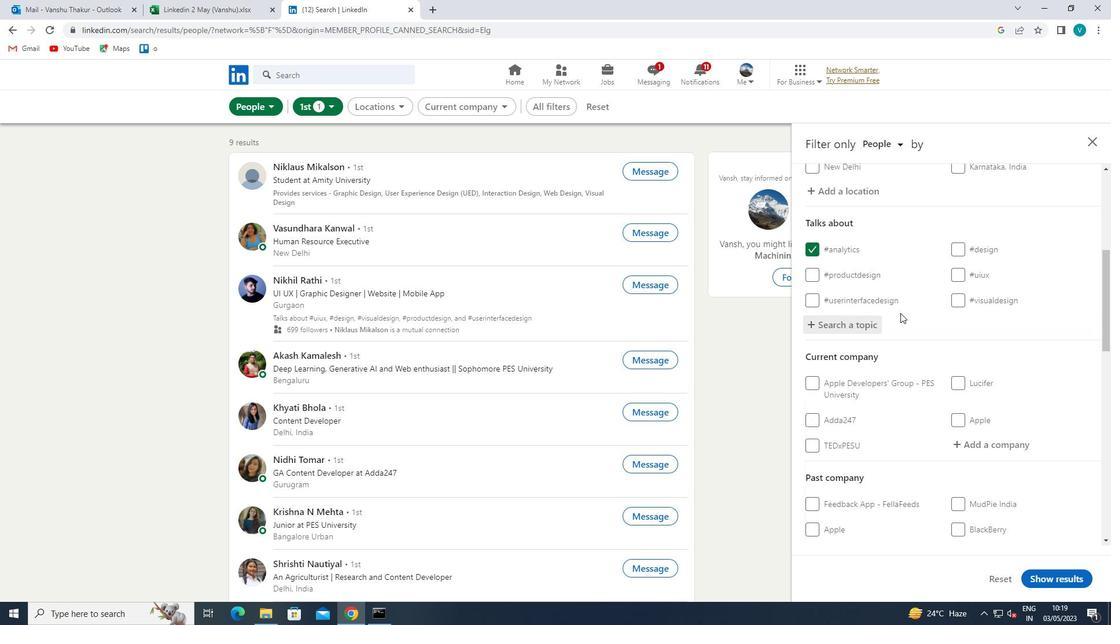 
Action: Mouse scrolled (927, 318) with delta (0, 0)
Screenshot: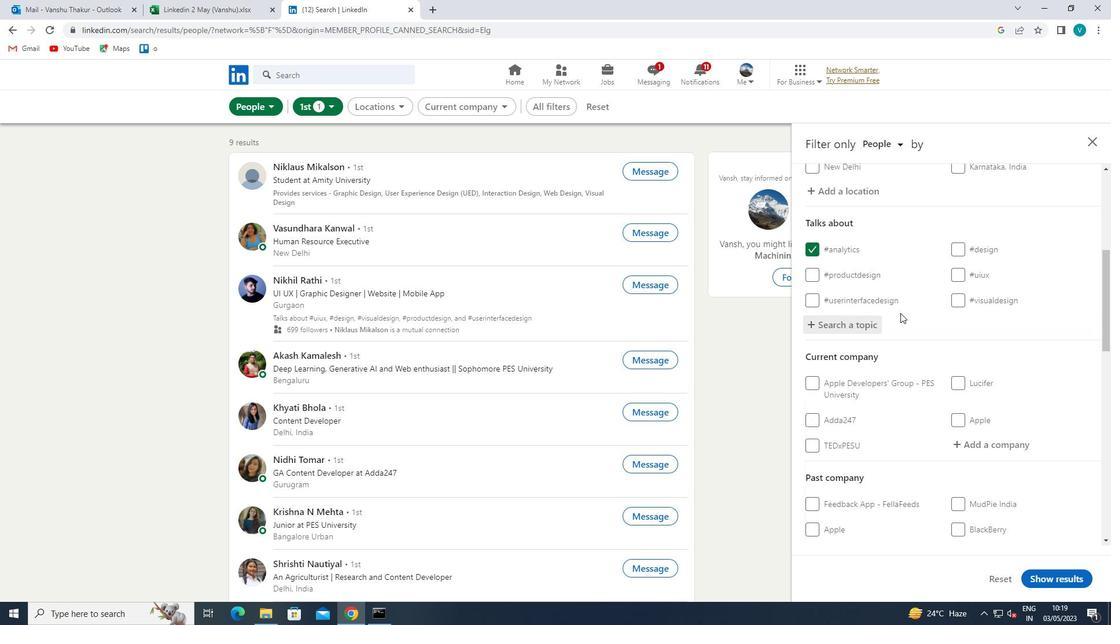 
Action: Mouse moved to (930, 320)
Screenshot: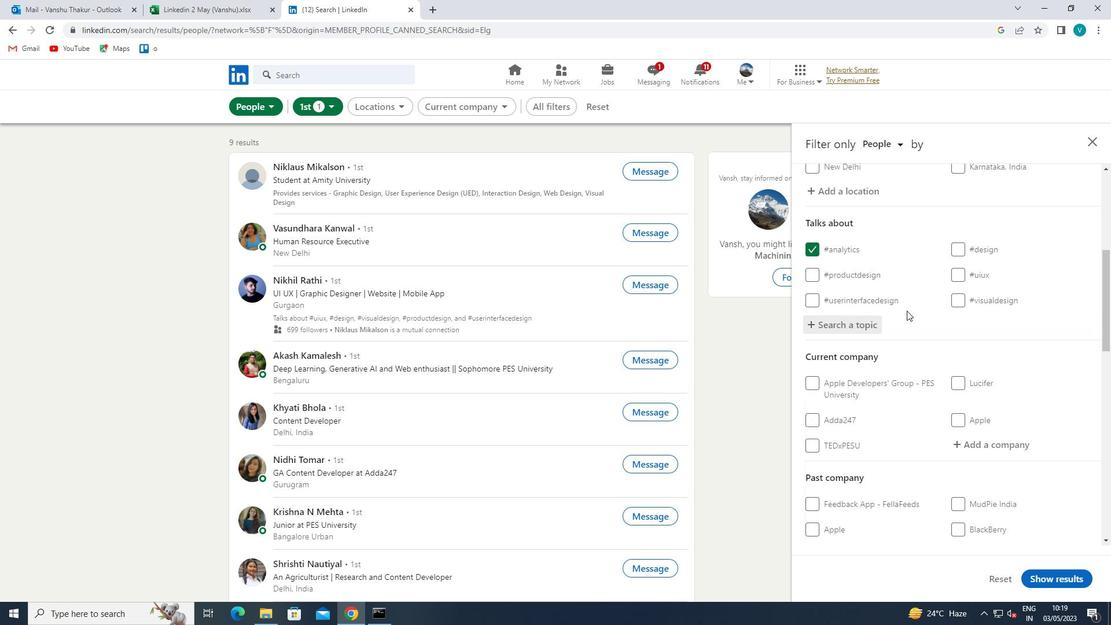 
Action: Mouse scrolled (930, 320) with delta (0, 0)
Screenshot: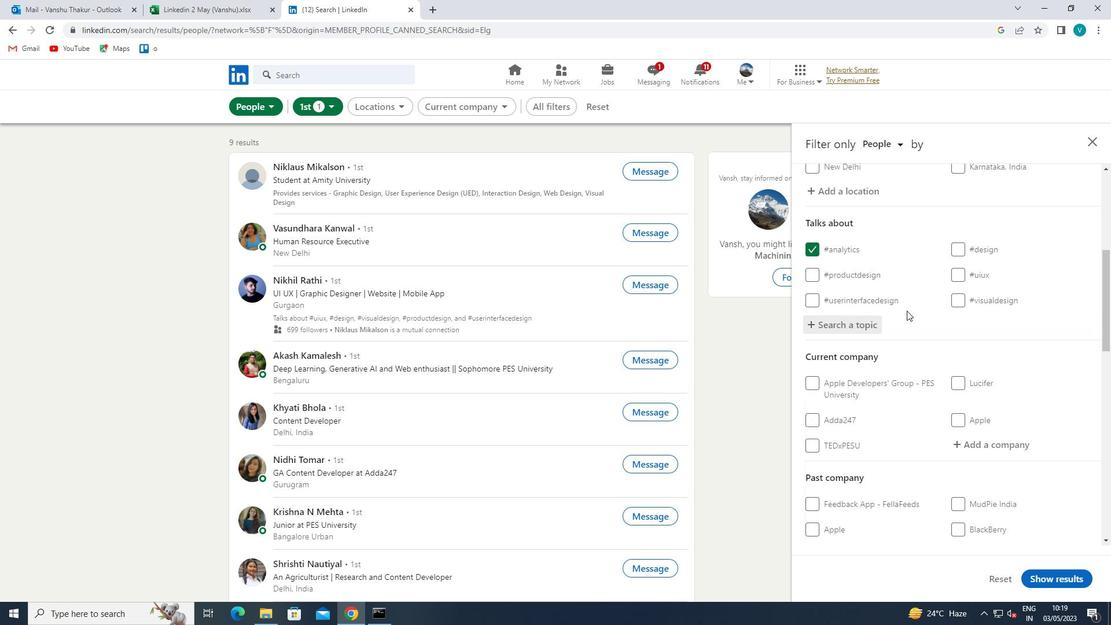 
Action: Mouse moved to (989, 267)
Screenshot: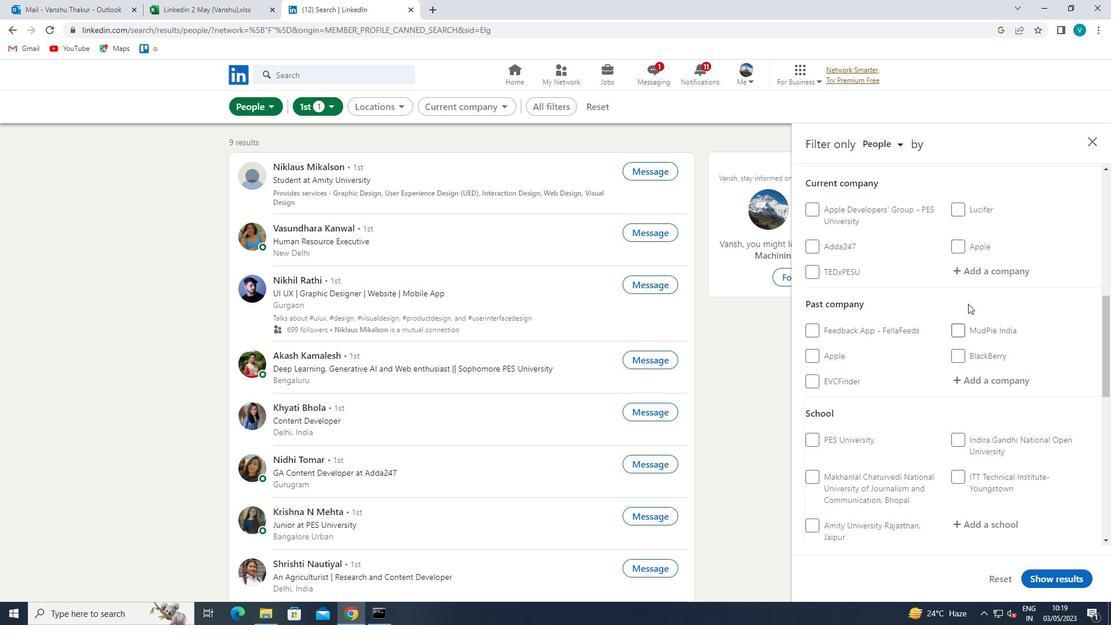 
Action: Mouse pressed left at (989, 267)
Screenshot: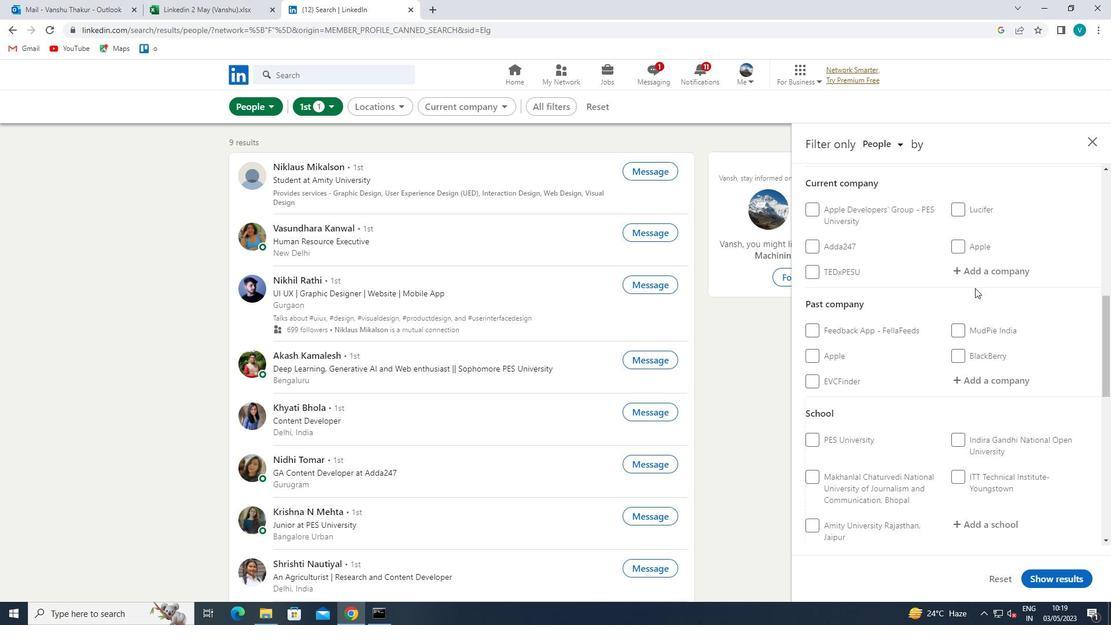
Action: Mouse moved to (755, 163)
Screenshot: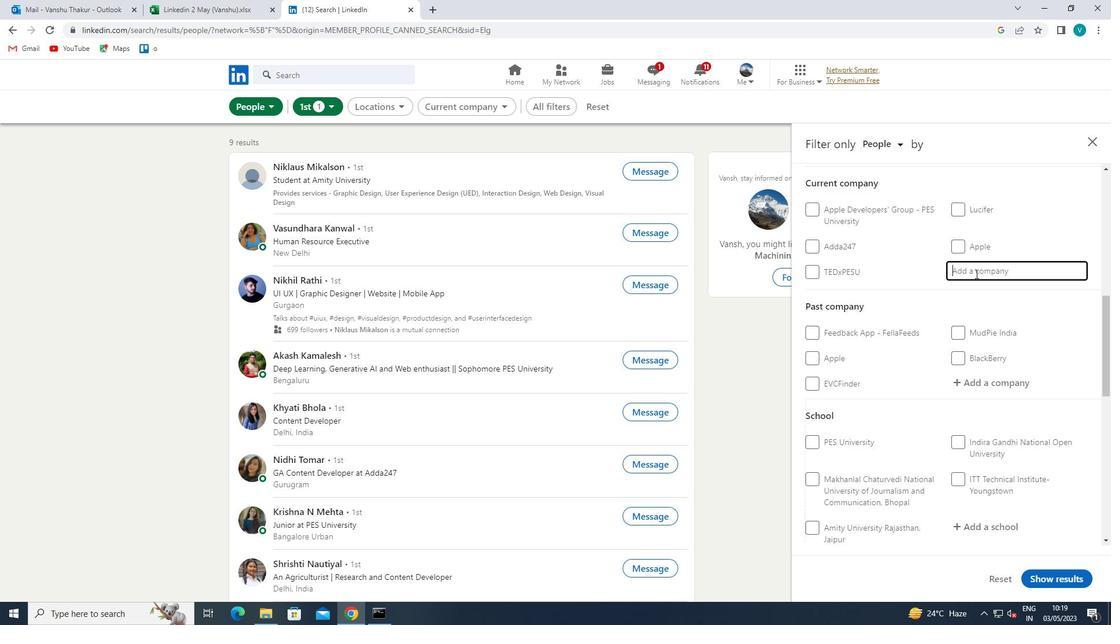 
Action: Key pressed <Key.shift><Key.shift>NETCORE
Screenshot: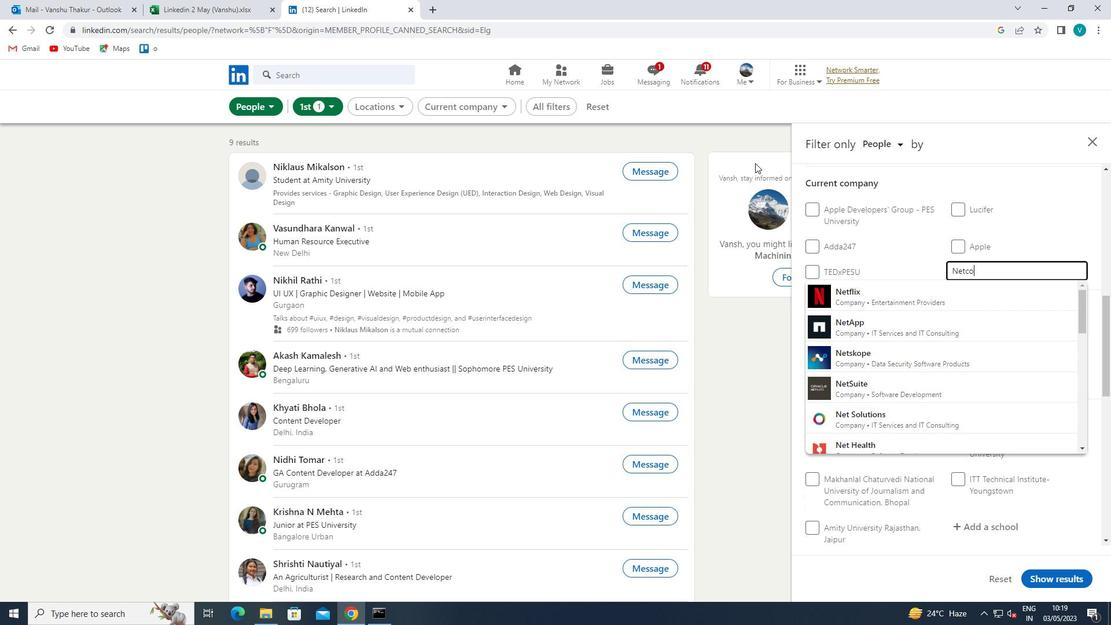 
Action: Mouse moved to (911, 298)
Screenshot: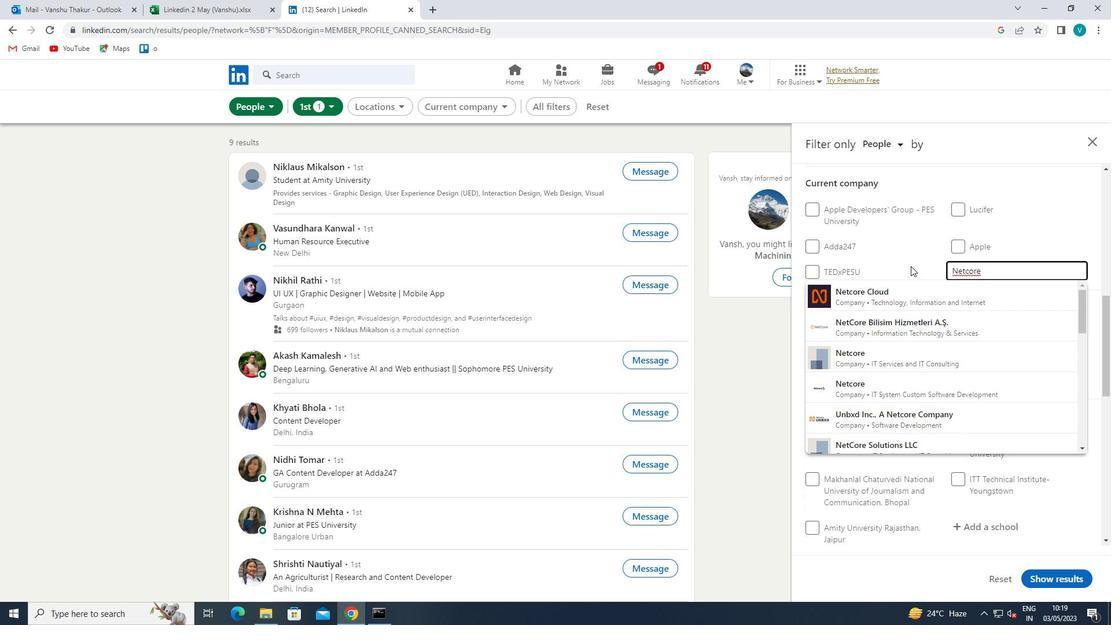 
Action: Mouse pressed left at (911, 298)
Screenshot: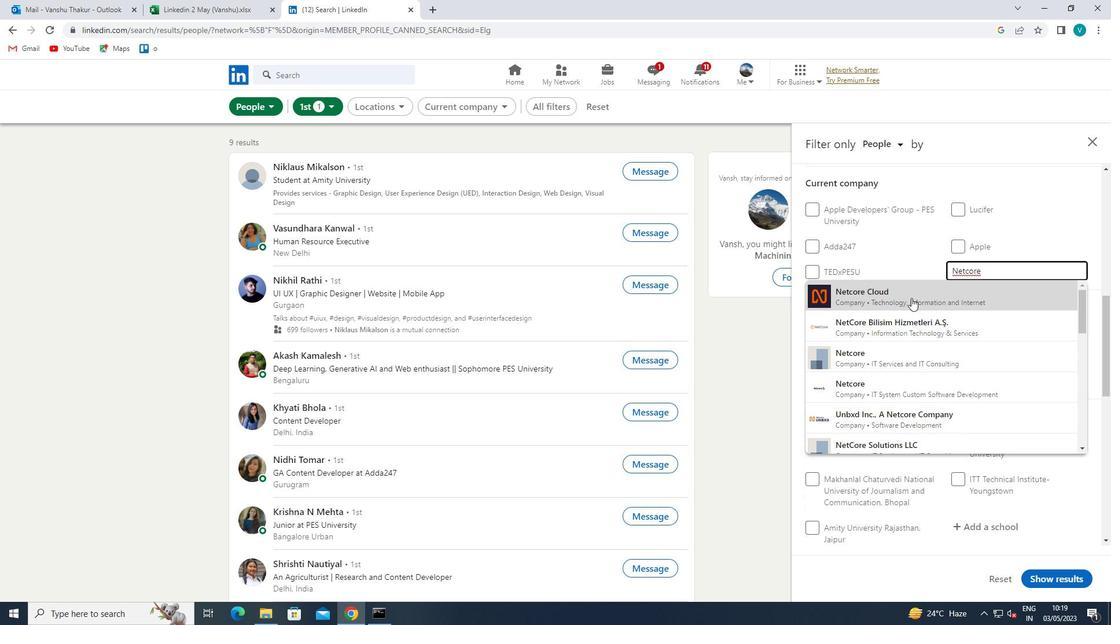 
Action: Mouse moved to (943, 302)
Screenshot: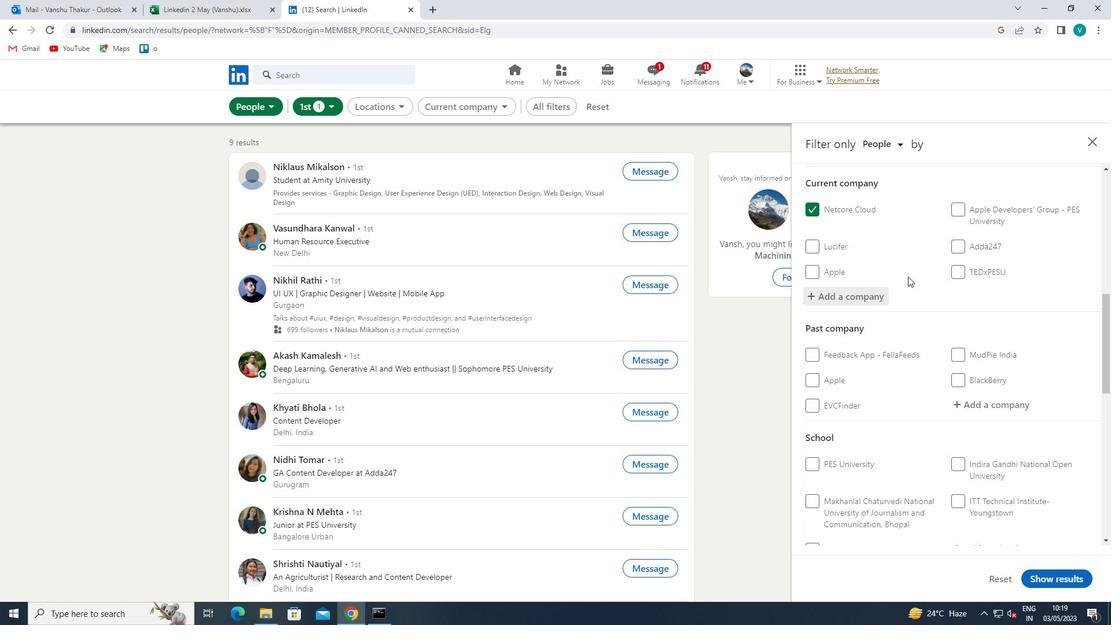 
Action: Mouse scrolled (943, 302) with delta (0, 0)
Screenshot: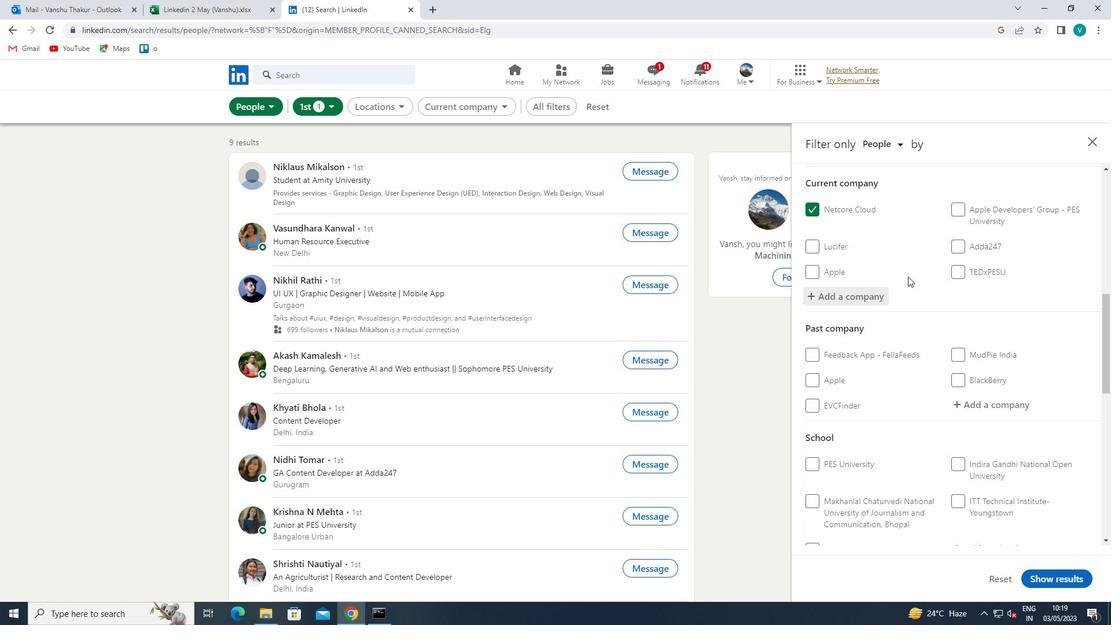 
Action: Mouse moved to (949, 309)
Screenshot: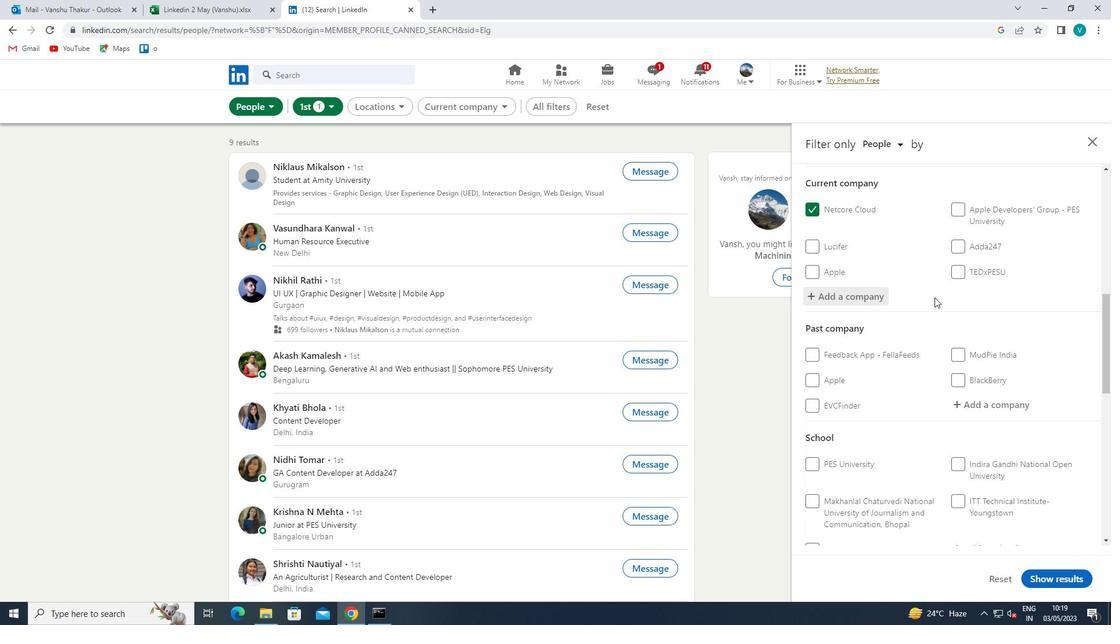
Action: Mouse scrolled (949, 309) with delta (0, 0)
Screenshot: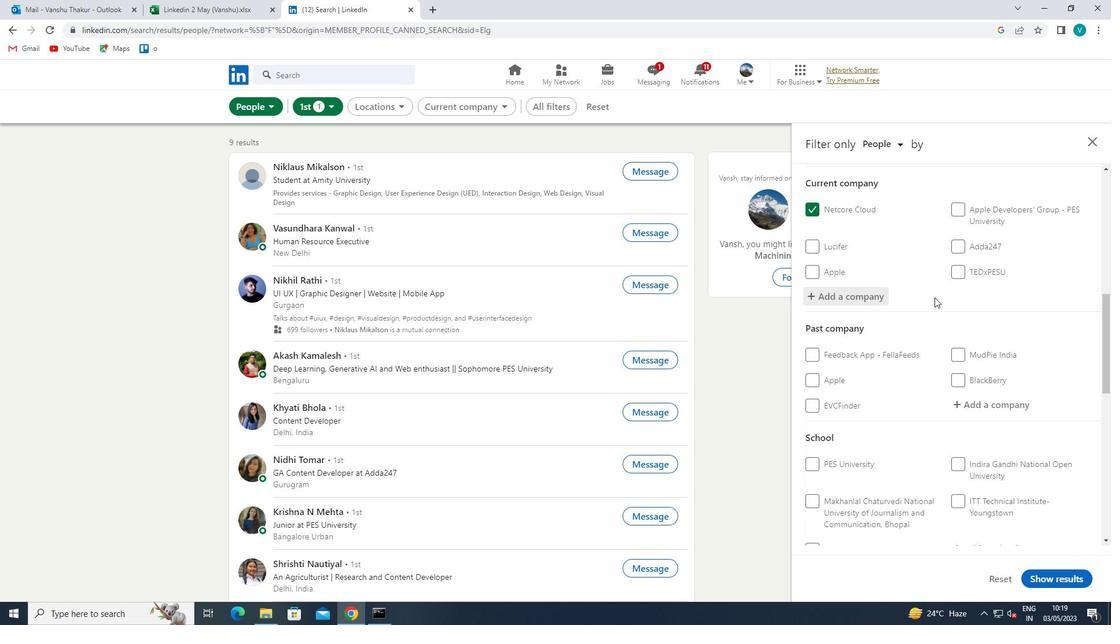 
Action: Mouse moved to (954, 314)
Screenshot: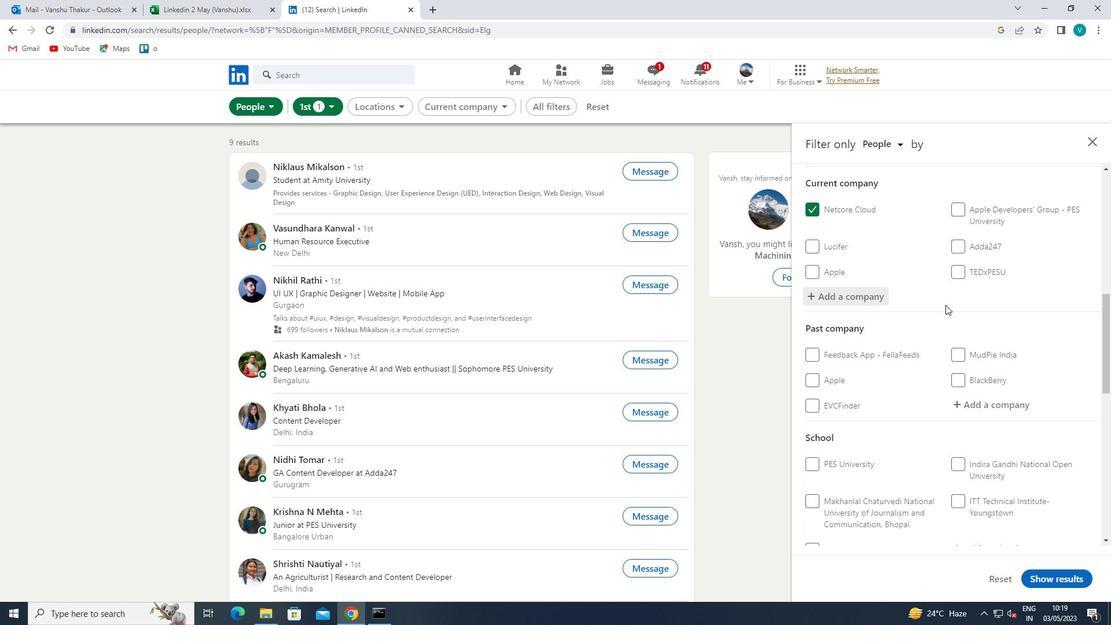 
Action: Mouse scrolled (954, 314) with delta (0, 0)
Screenshot: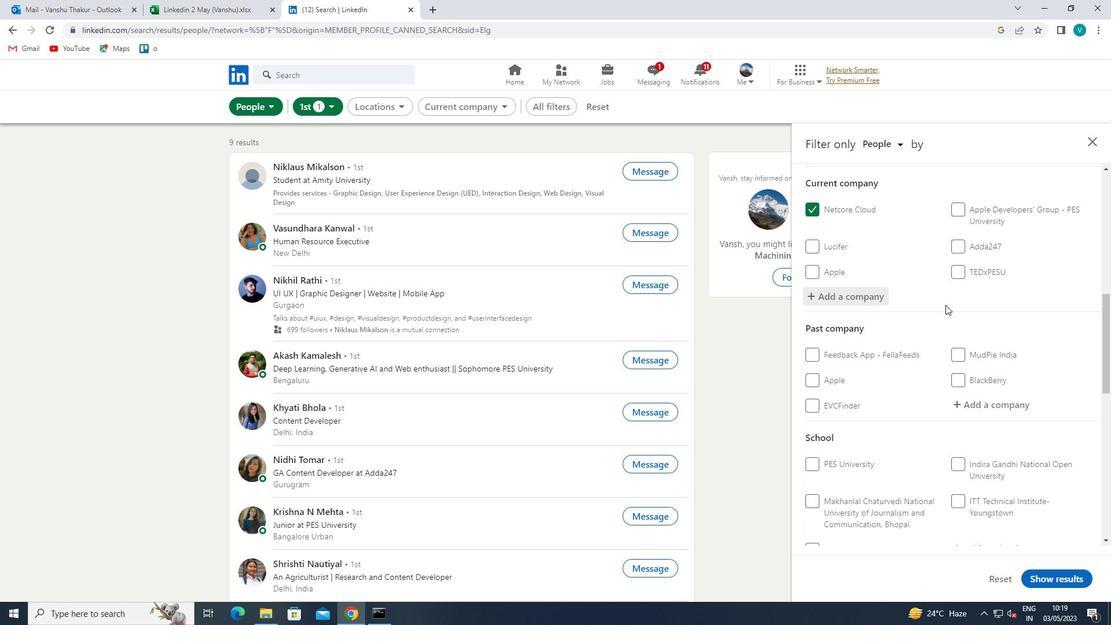 
Action: Mouse moved to (958, 318)
Screenshot: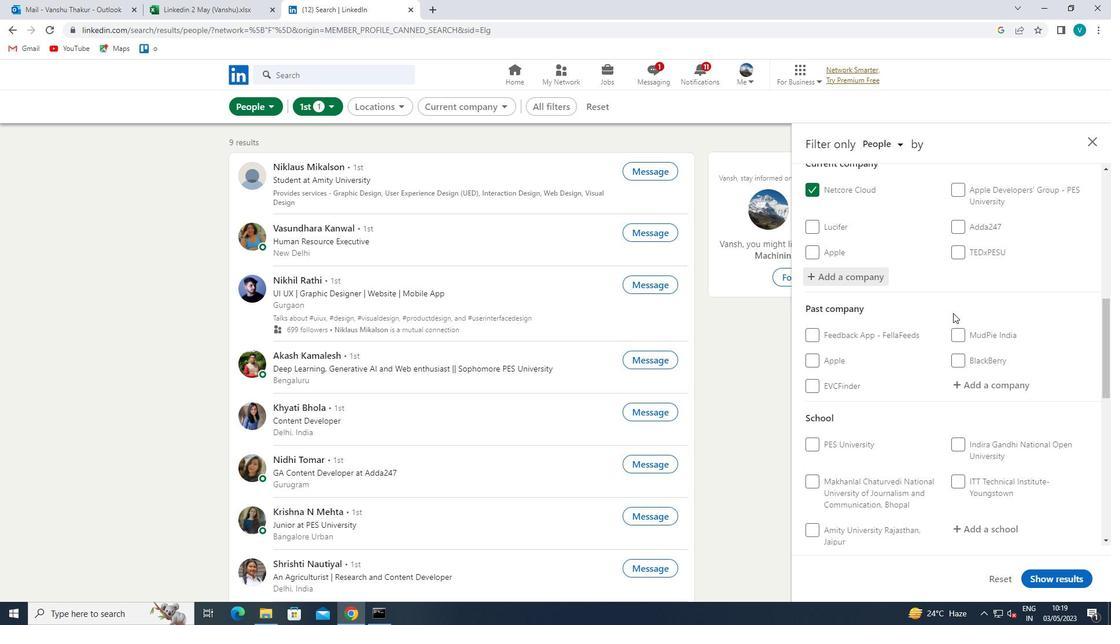 
Action: Mouse scrolled (958, 317) with delta (0, 0)
Screenshot: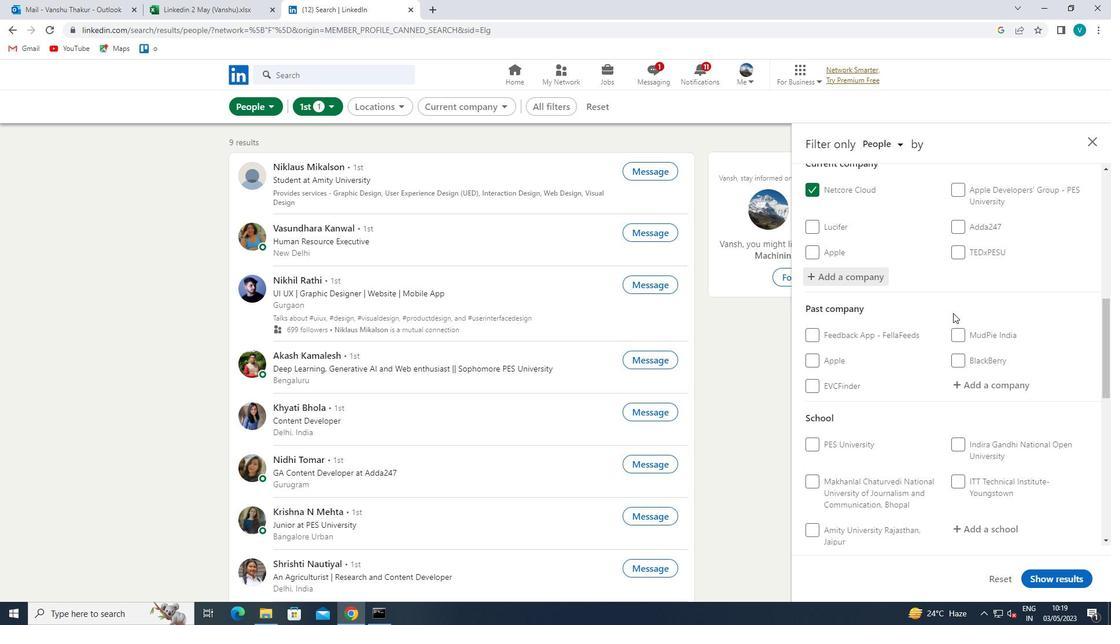 
Action: Mouse moved to (1017, 310)
Screenshot: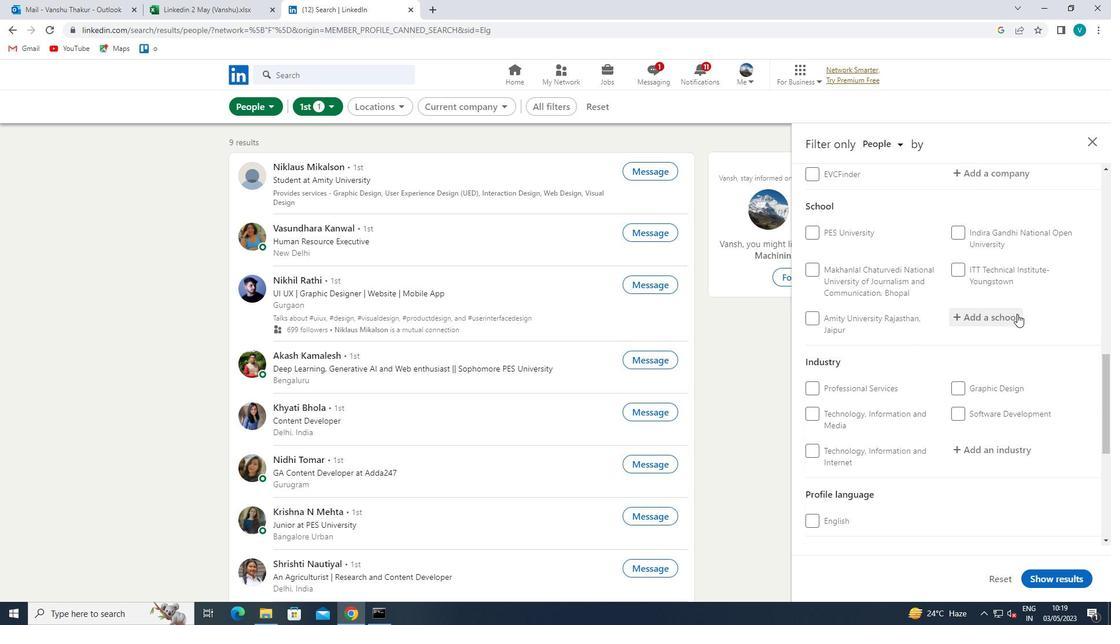 
Action: Mouse pressed left at (1017, 310)
Screenshot: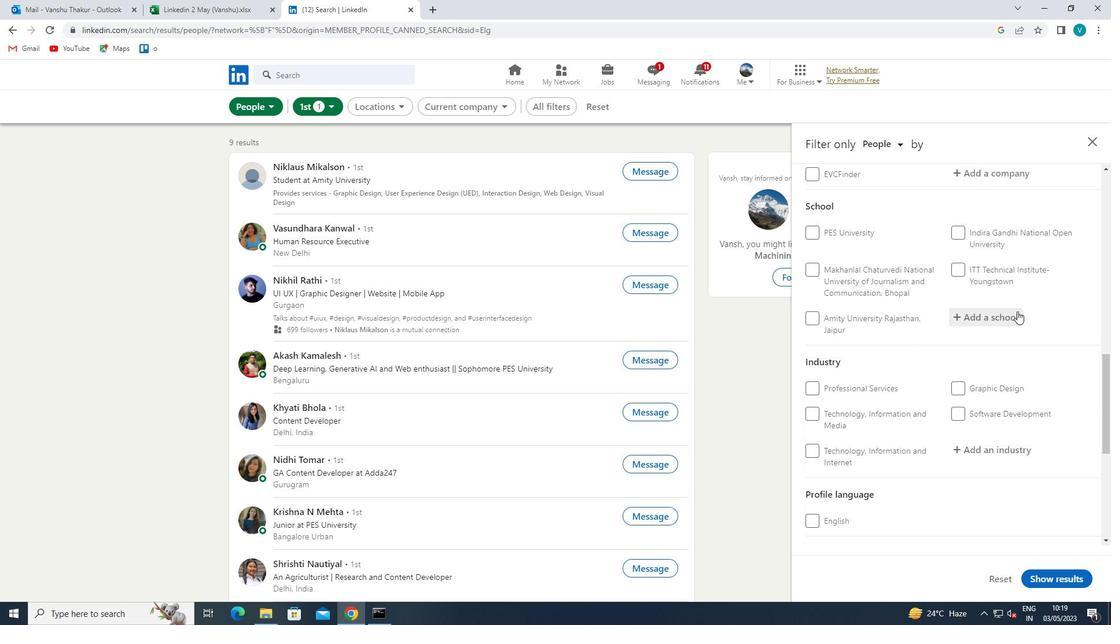
Action: Mouse moved to (1017, 310)
Screenshot: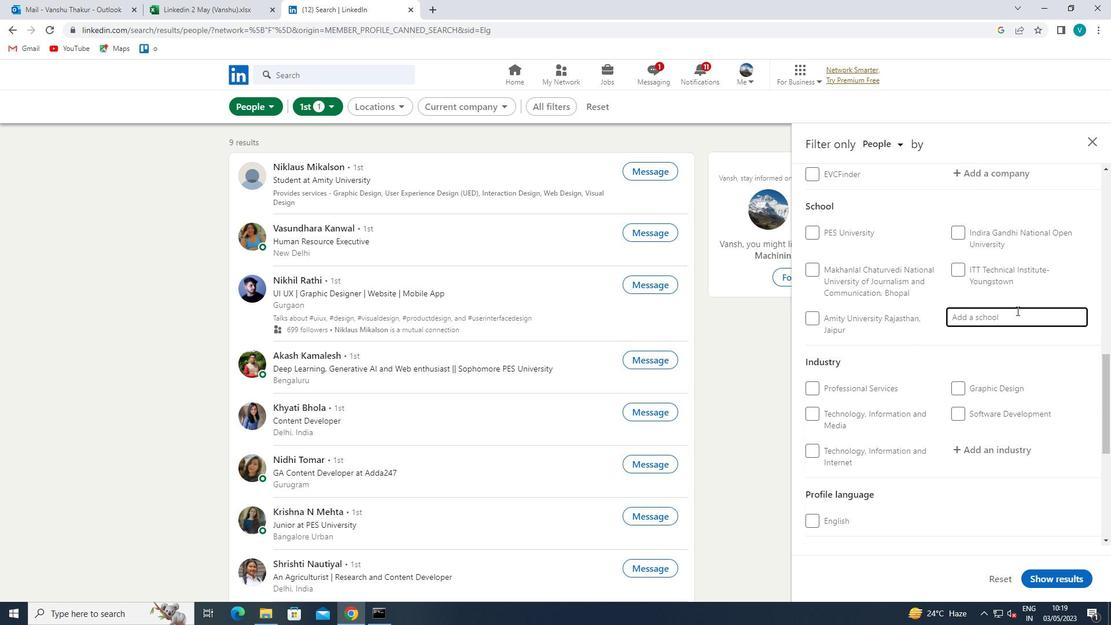 
Action: Key pressed <Key.shift>PIMPRI
Screenshot: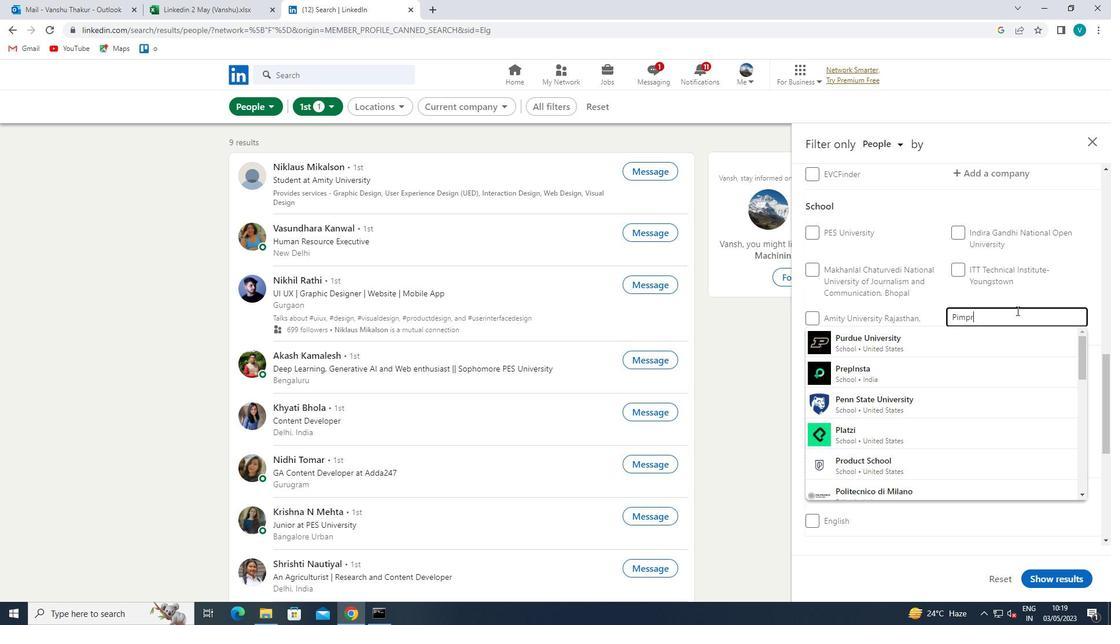 
Action: Mouse moved to (975, 339)
Screenshot: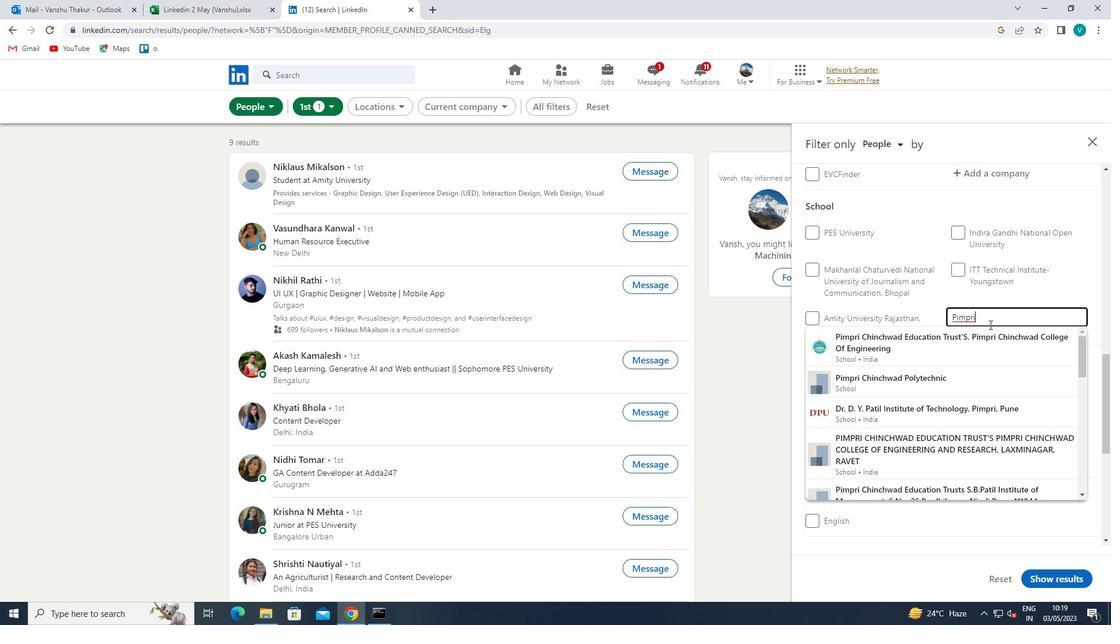 
Action: Mouse pressed left at (975, 339)
Screenshot: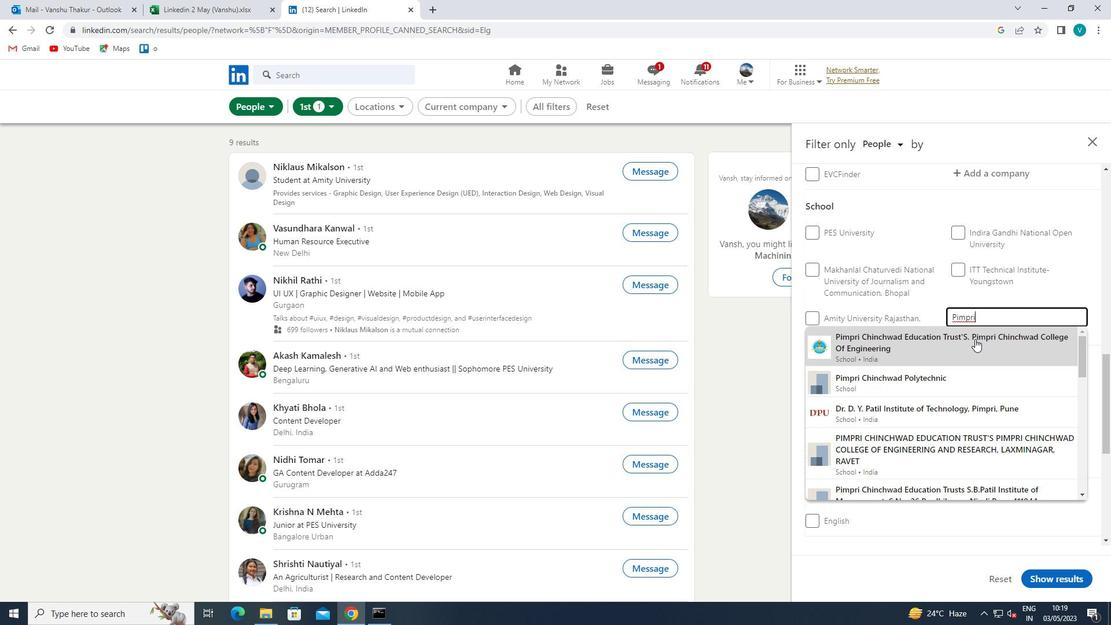 
Action: Mouse scrolled (975, 338) with delta (0, 0)
Screenshot: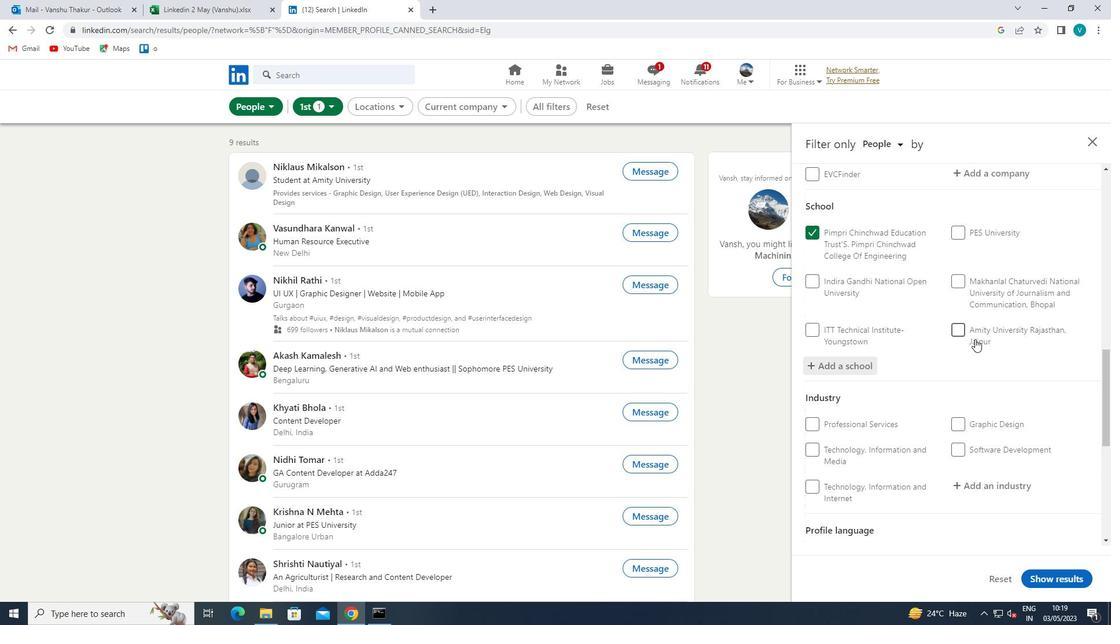 
Action: Mouse scrolled (975, 338) with delta (0, 0)
Screenshot: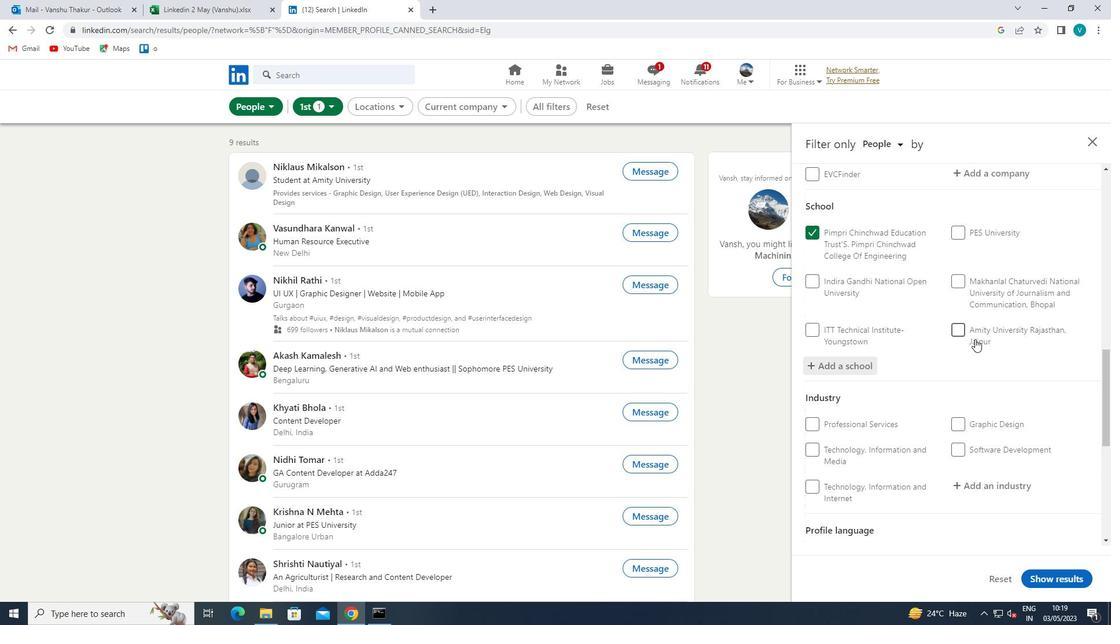 
Action: Mouse scrolled (975, 338) with delta (0, 0)
Screenshot: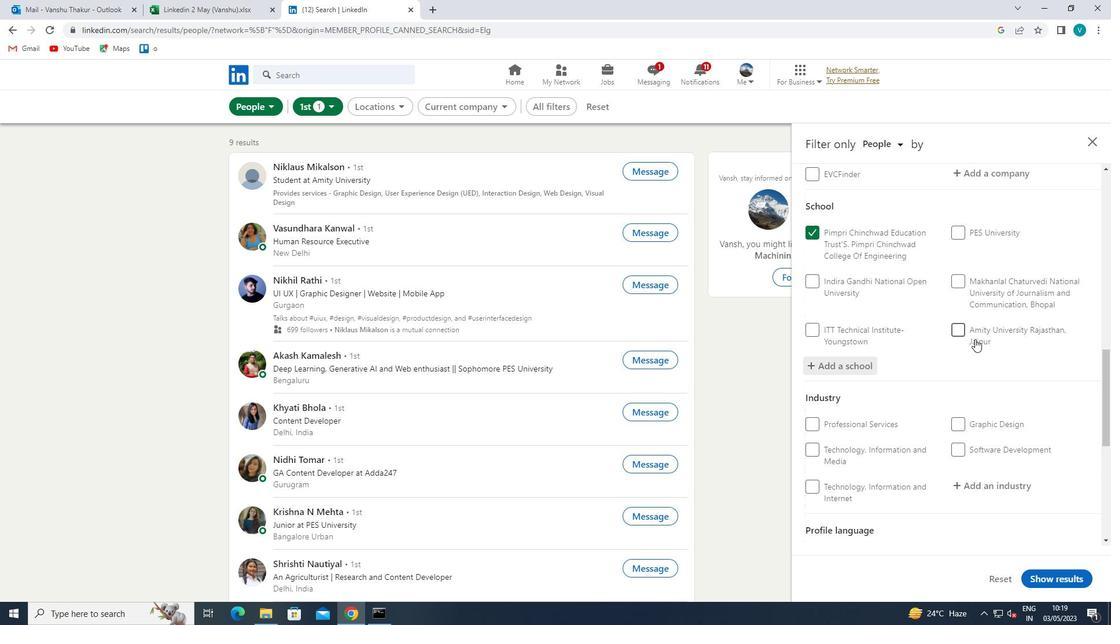 
Action: Mouse moved to (981, 317)
Screenshot: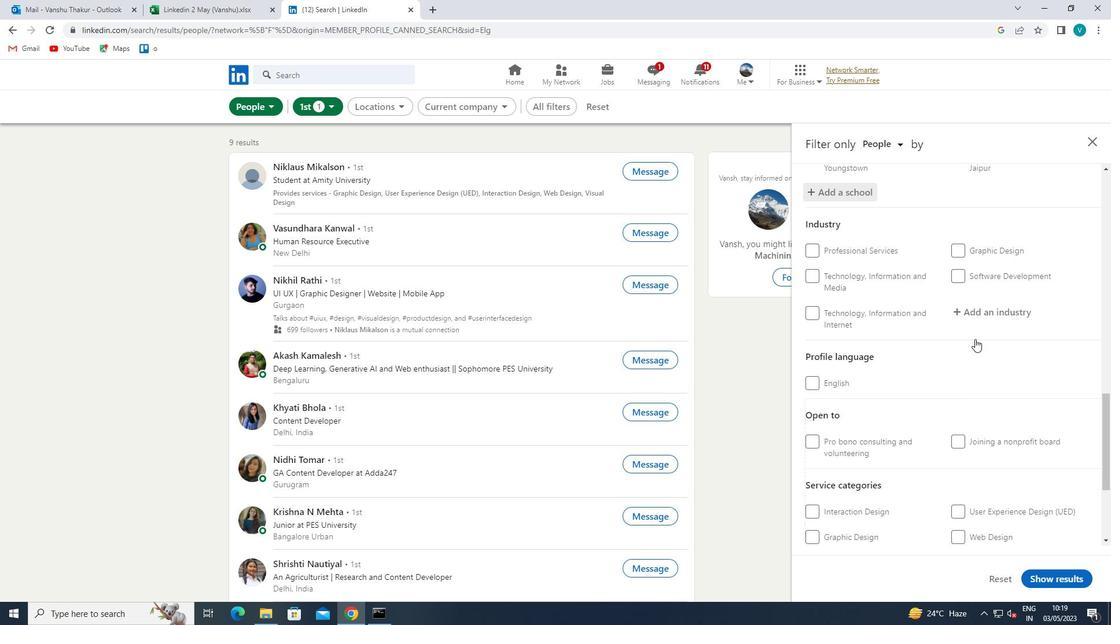 
Action: Mouse pressed left at (981, 317)
Screenshot: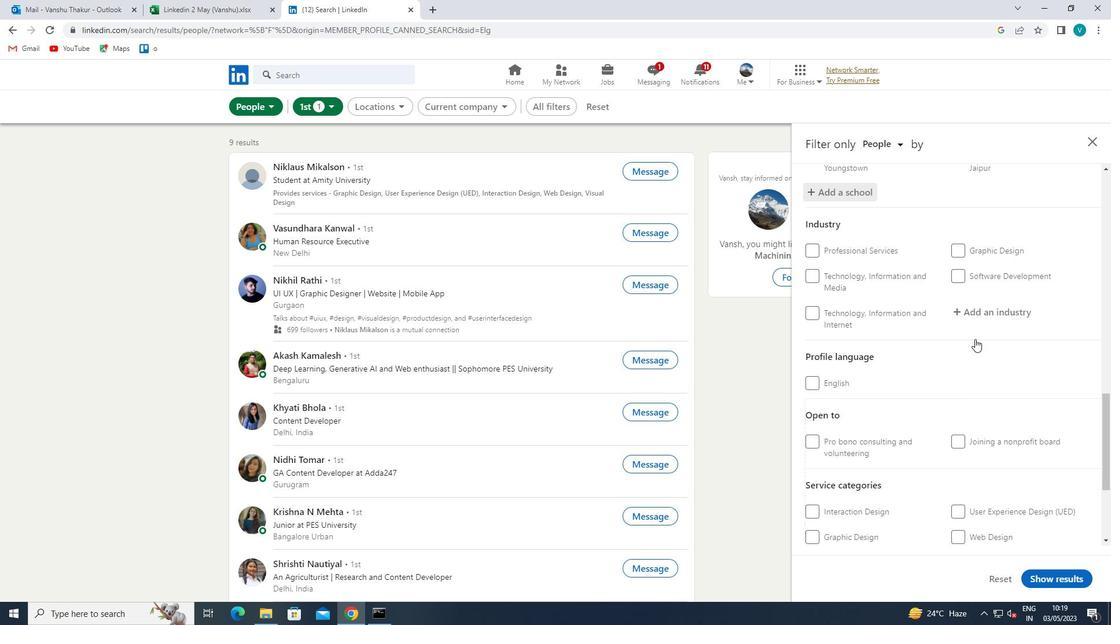 
Action: Mouse moved to (983, 316)
Screenshot: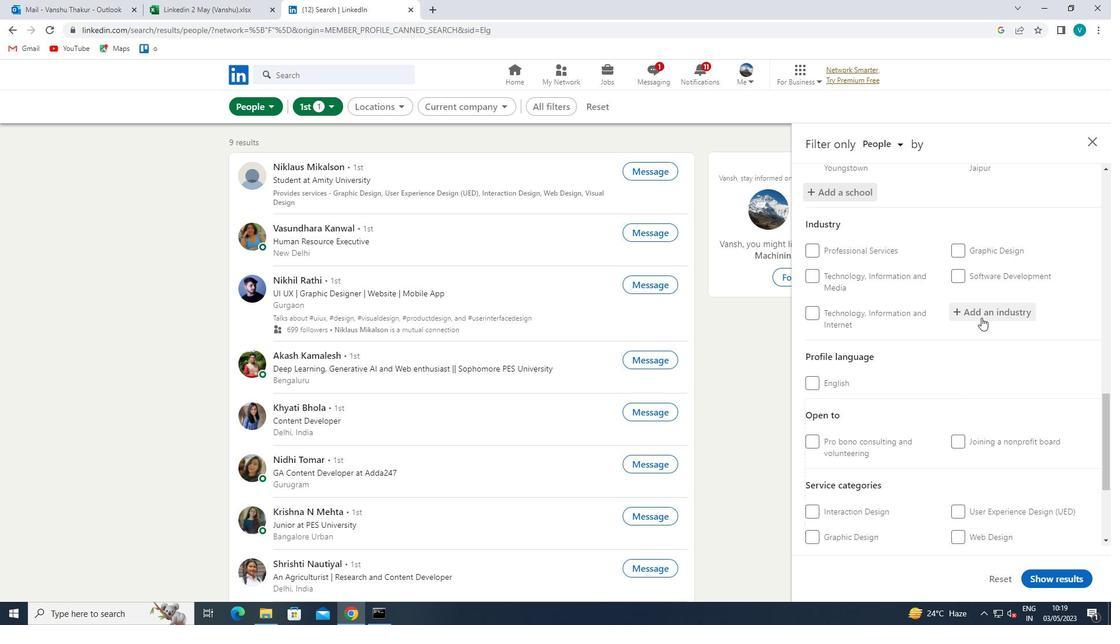 
Action: Key pressed <Key.shift>ARCHITEC
Screenshot: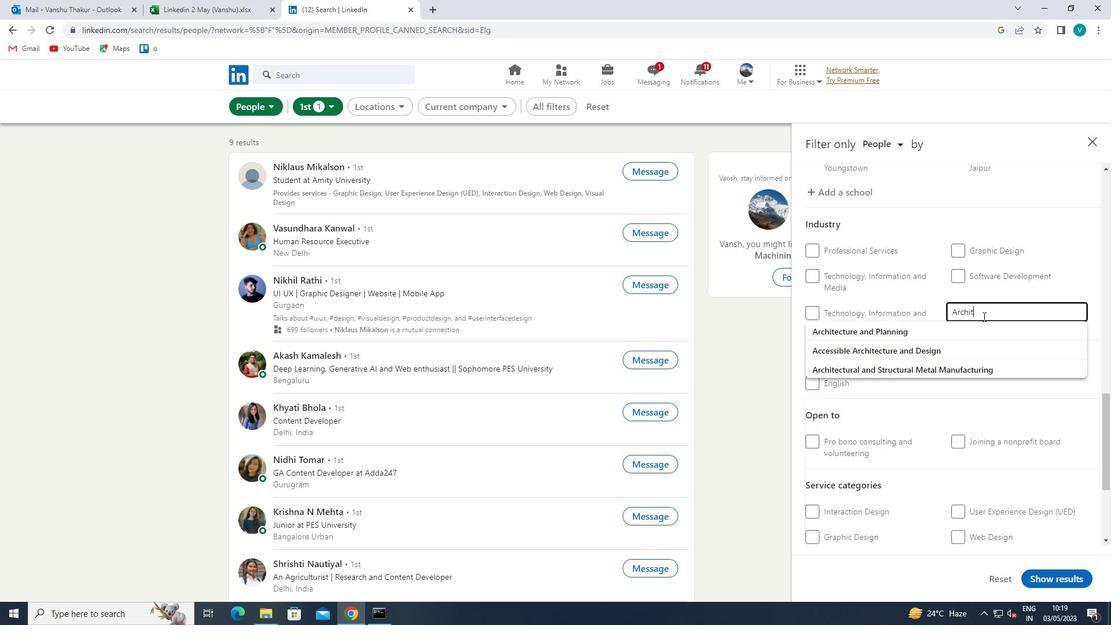 
Action: Mouse moved to (946, 371)
Screenshot: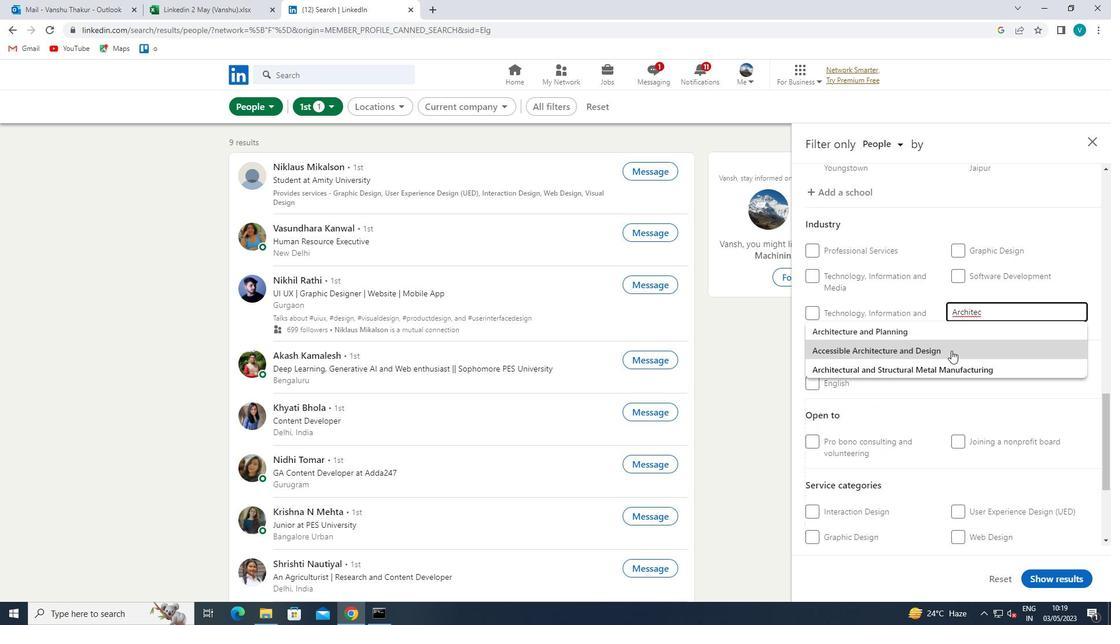 
Action: Mouse pressed left at (946, 371)
Screenshot: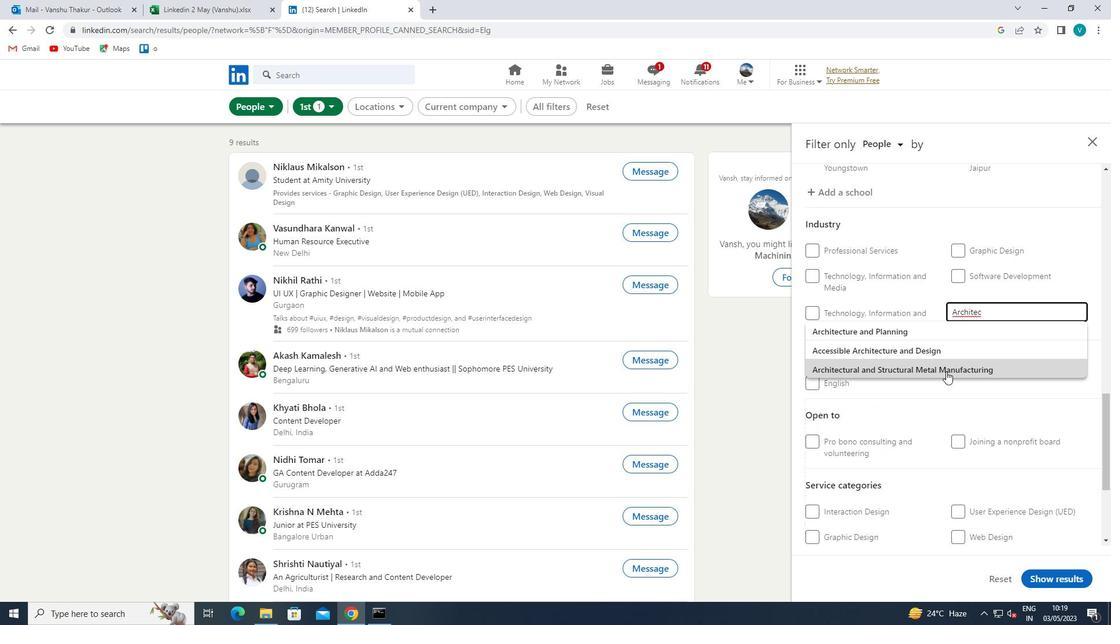 
Action: Mouse scrolled (946, 371) with delta (0, 0)
Screenshot: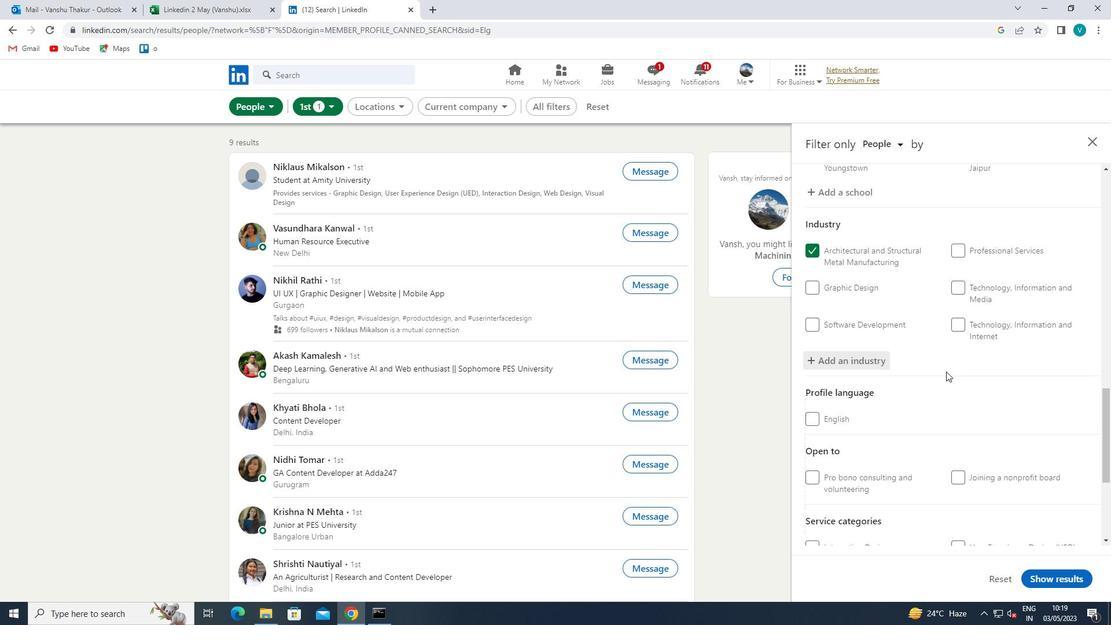 
Action: Mouse scrolled (946, 371) with delta (0, 0)
Screenshot: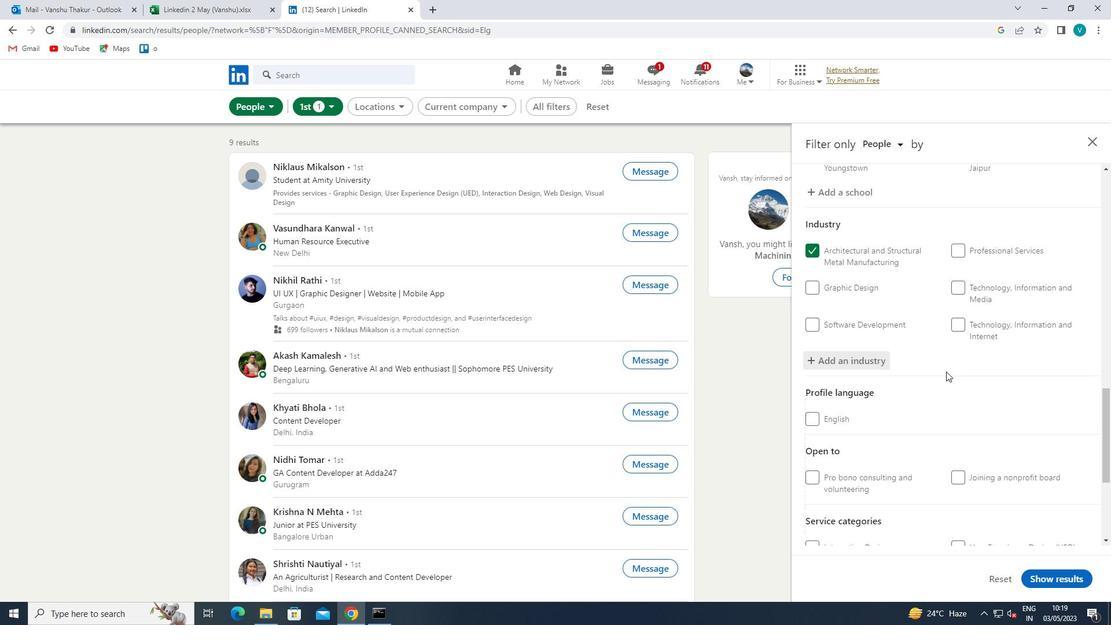 
Action: Mouse scrolled (946, 371) with delta (0, 0)
Screenshot: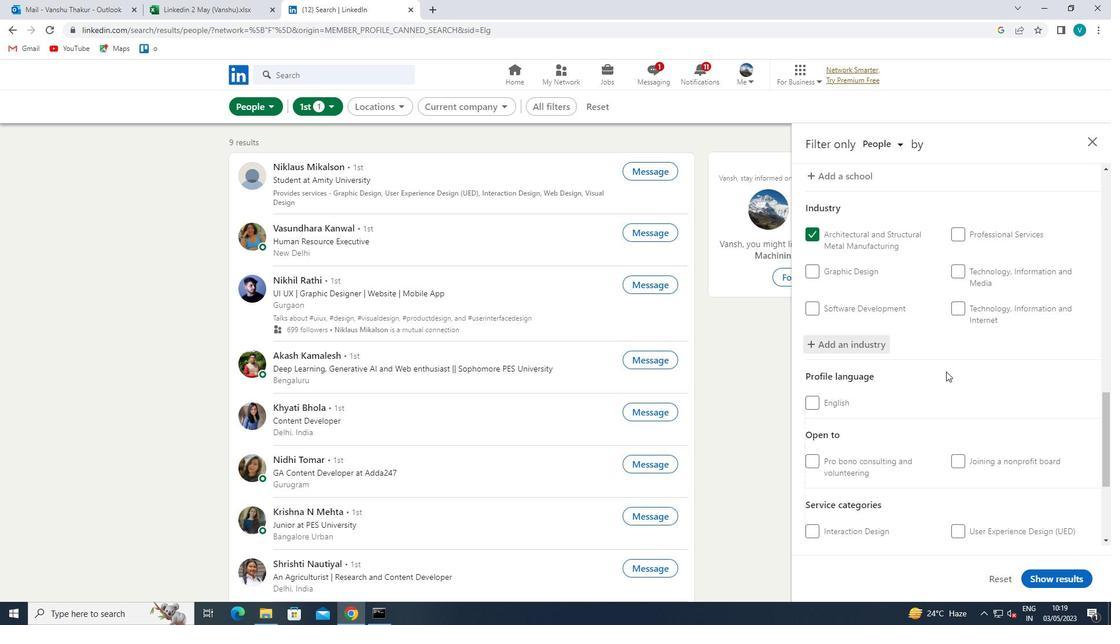 
Action: Mouse scrolled (946, 371) with delta (0, 0)
Screenshot: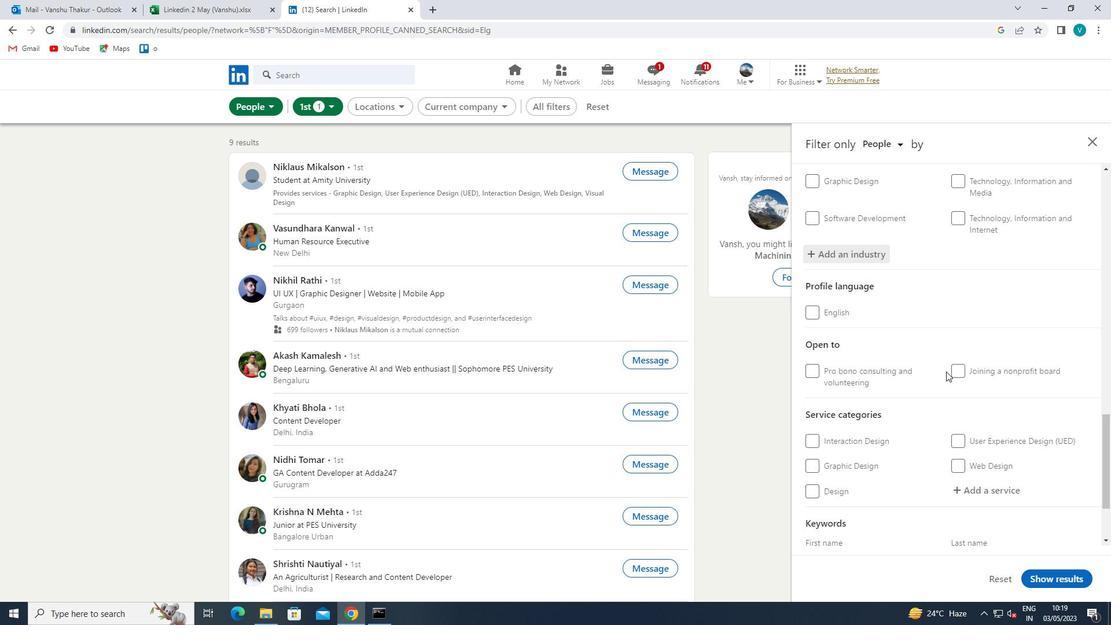 
Action: Mouse moved to (967, 376)
Screenshot: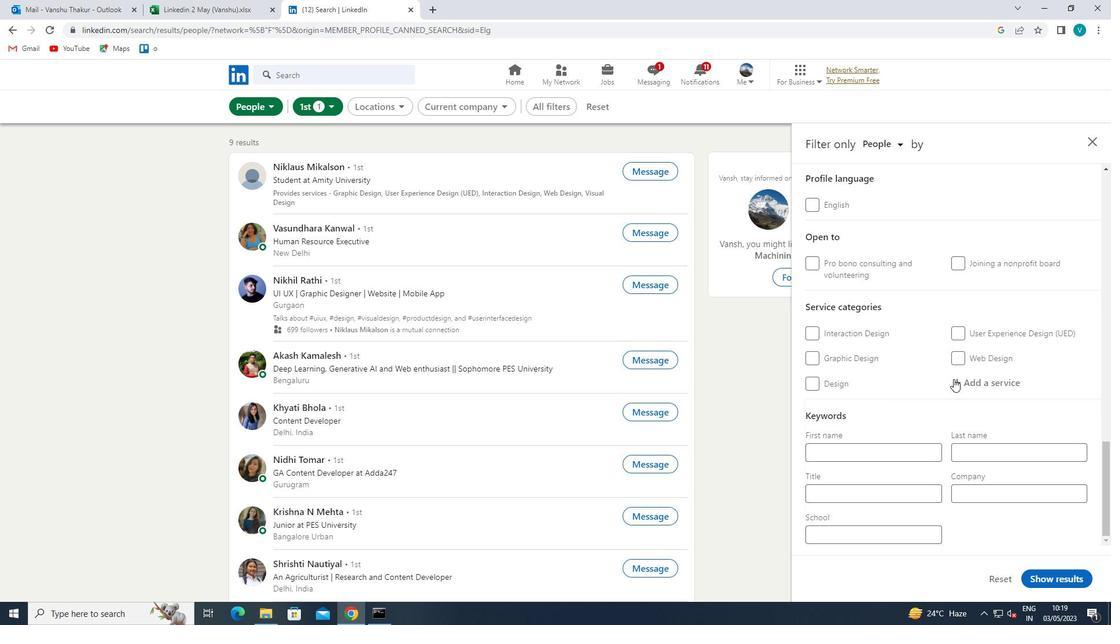 
Action: Mouse pressed left at (967, 376)
Screenshot: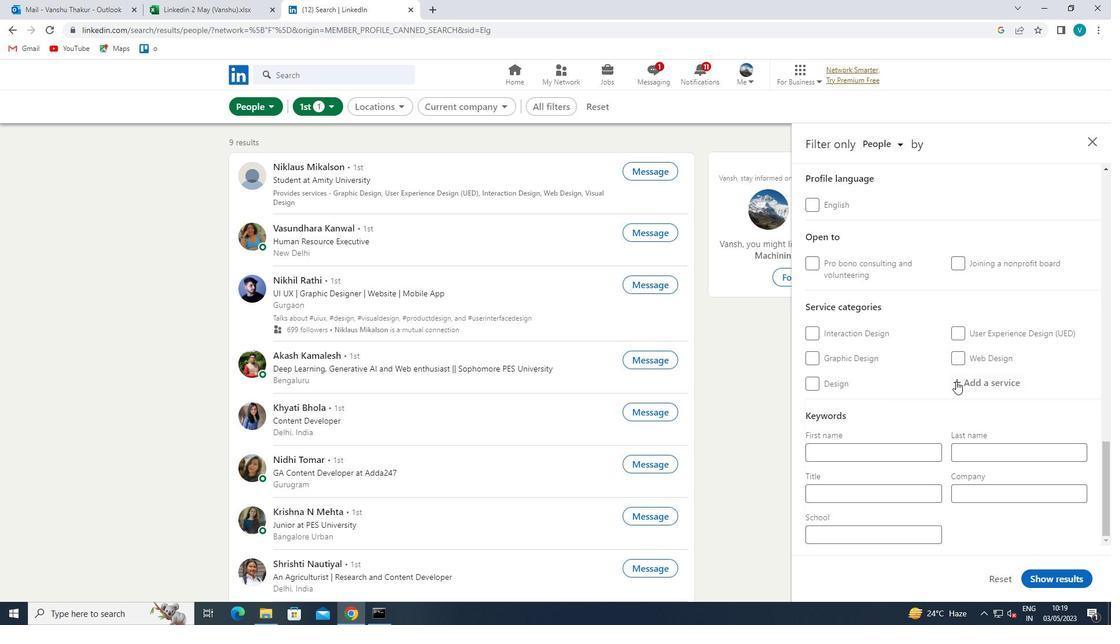 
Action: Mouse moved to (968, 376)
Screenshot: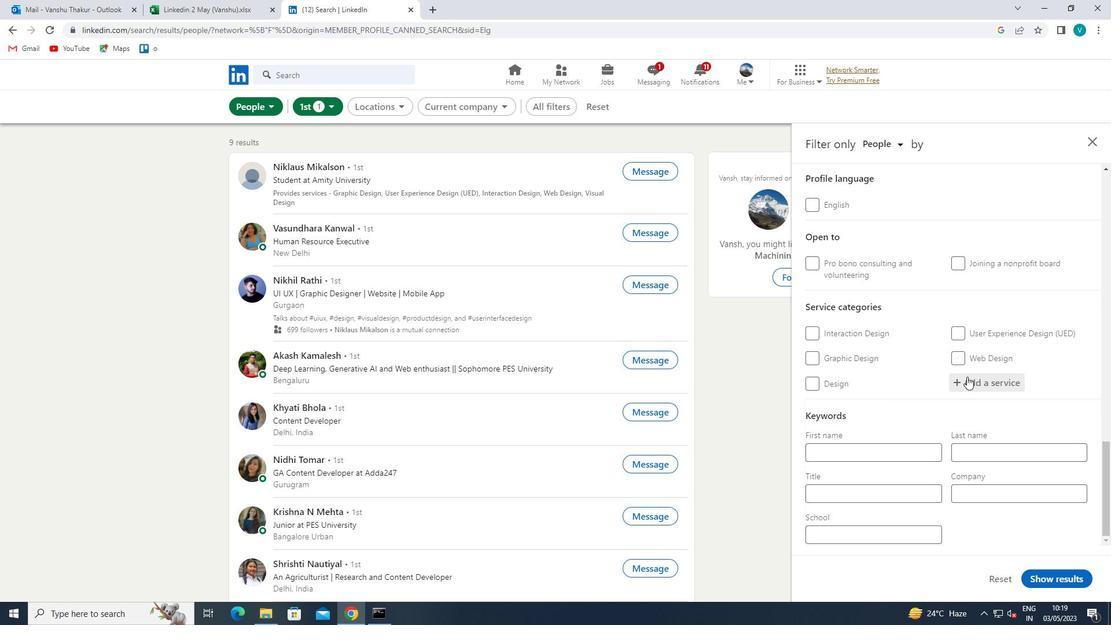 
Action: Key pressed I<Key.shift>OS<Key.space>
Screenshot: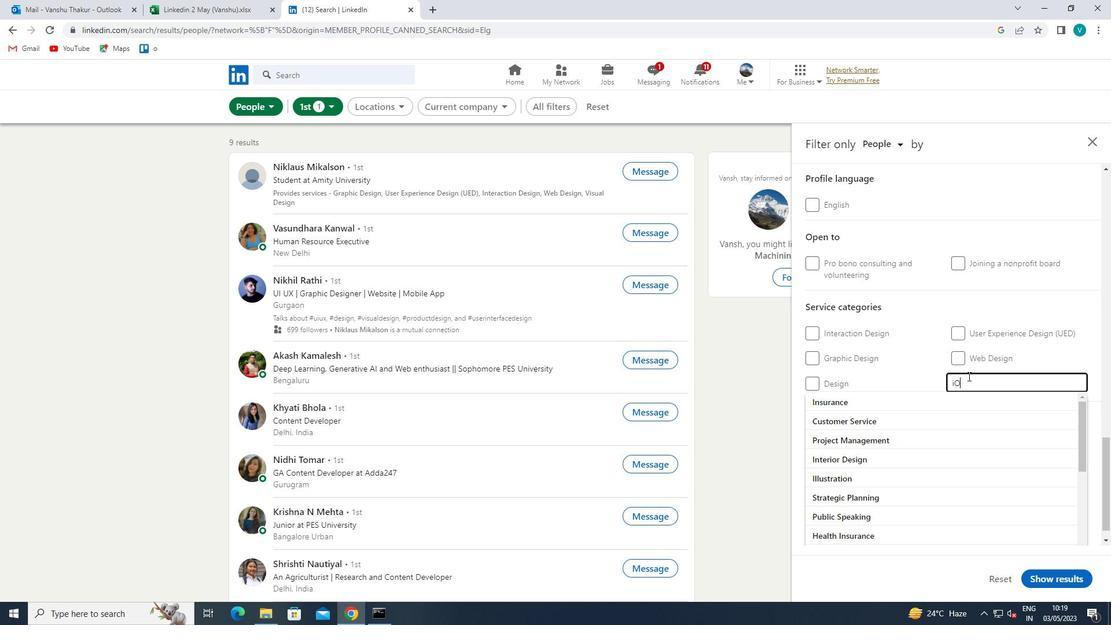 
Action: Mouse moved to (944, 405)
Screenshot: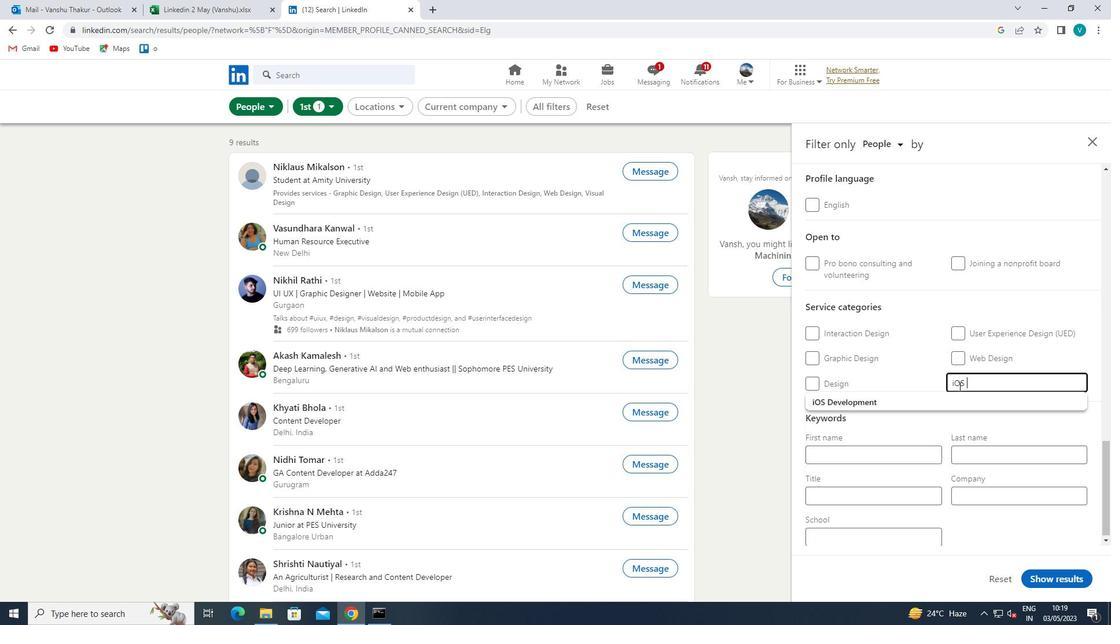 
Action: Mouse pressed left at (944, 405)
Screenshot: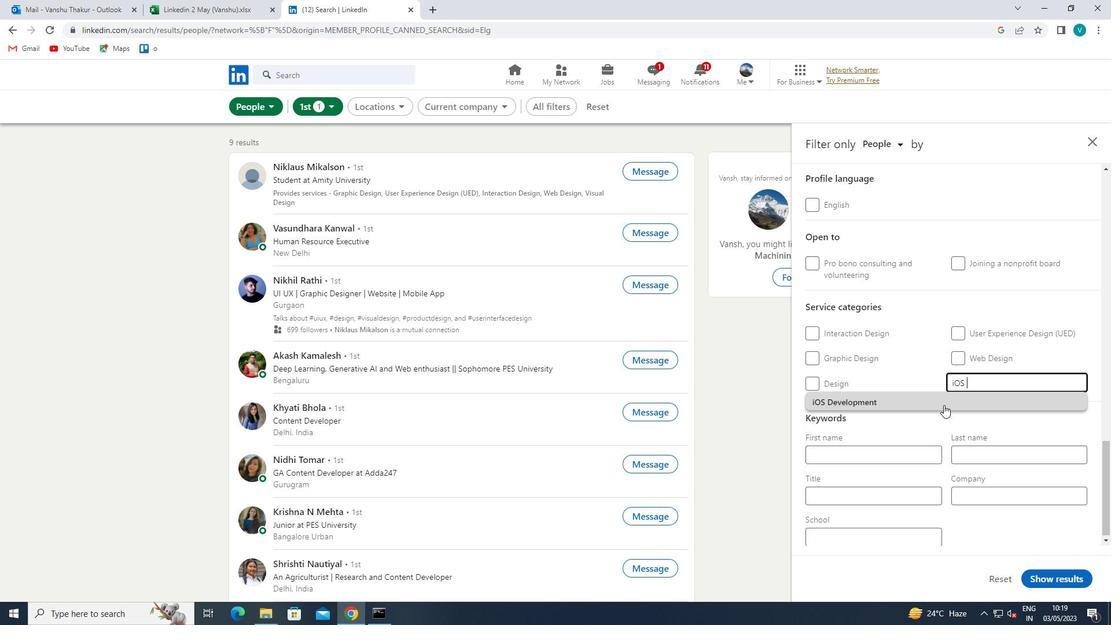 
Action: Mouse moved to (944, 405)
Screenshot: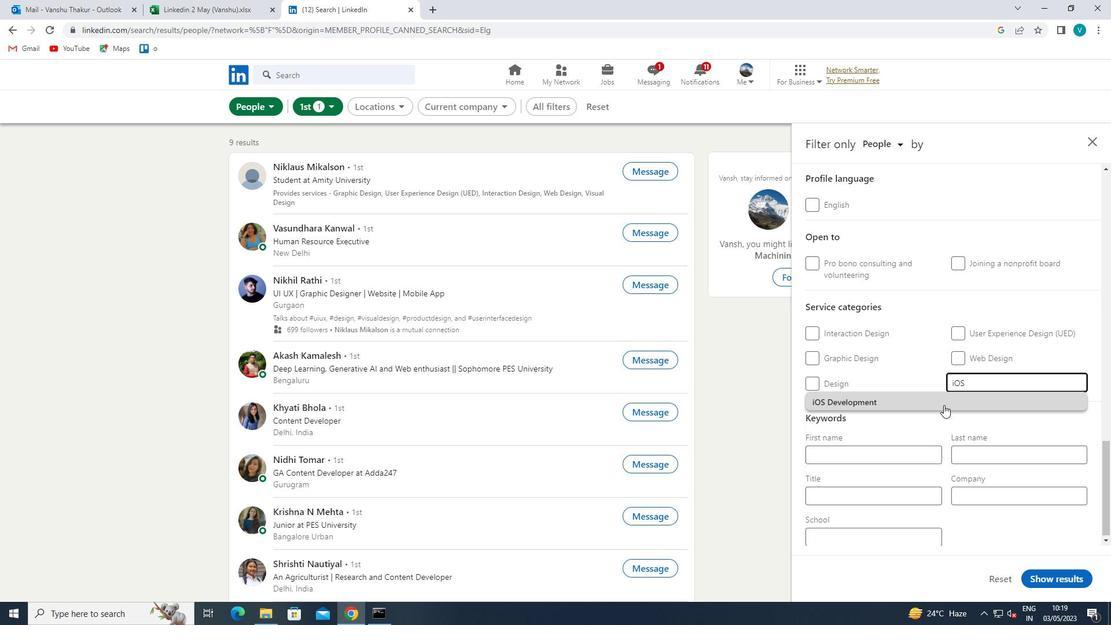 
Action: Mouse scrolled (944, 404) with delta (0, 0)
Screenshot: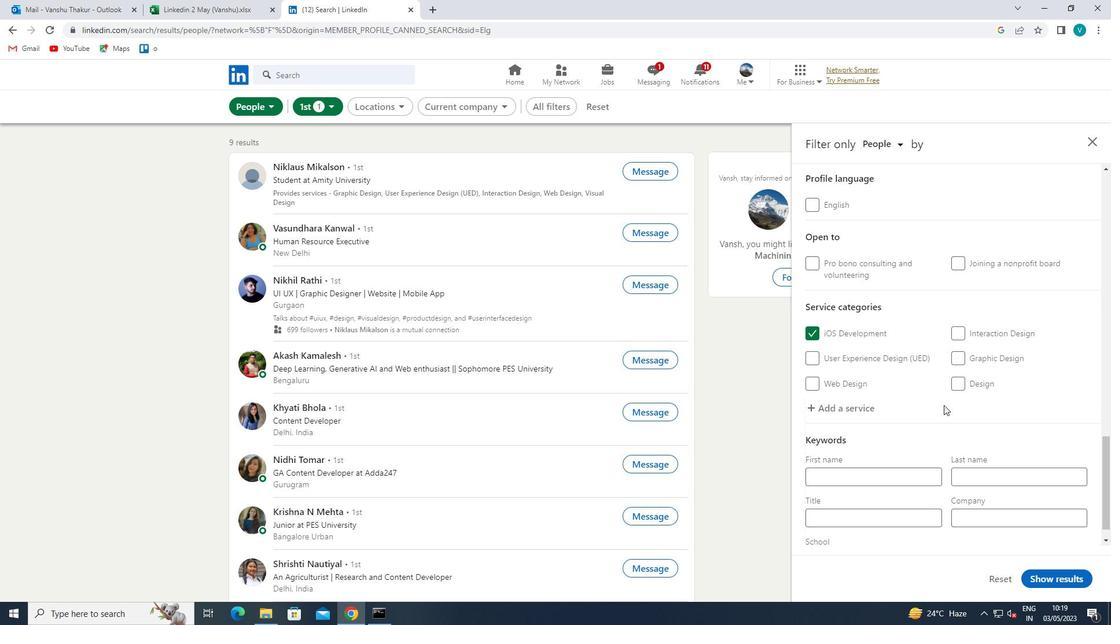 
Action: Mouse scrolled (944, 404) with delta (0, 0)
Screenshot: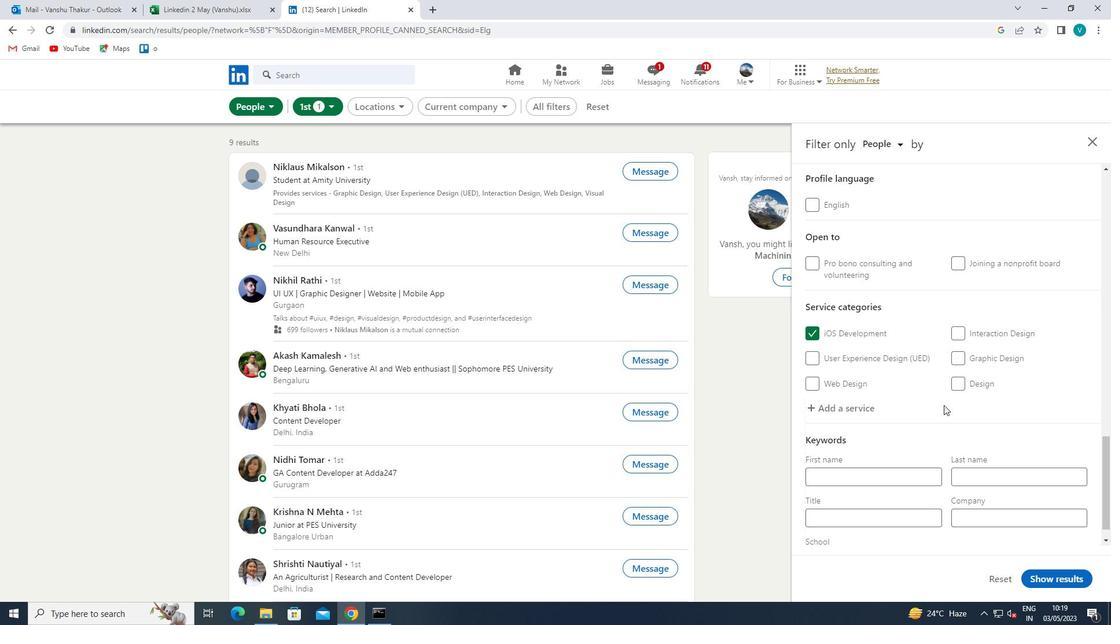 
Action: Mouse scrolled (944, 404) with delta (0, 0)
Screenshot: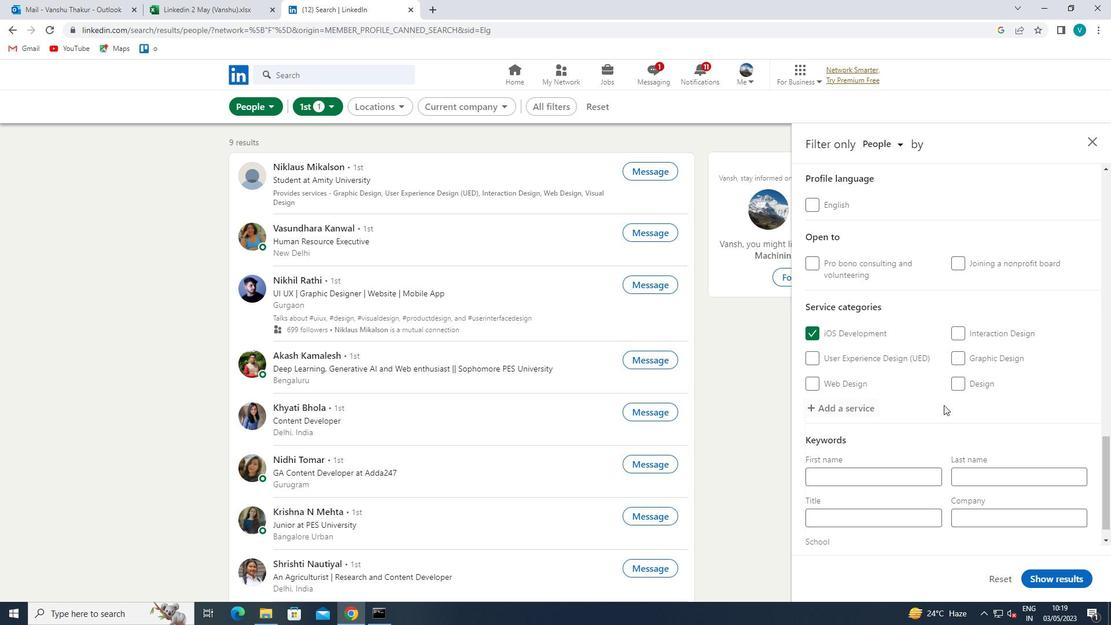 
Action: Mouse moved to (909, 496)
Screenshot: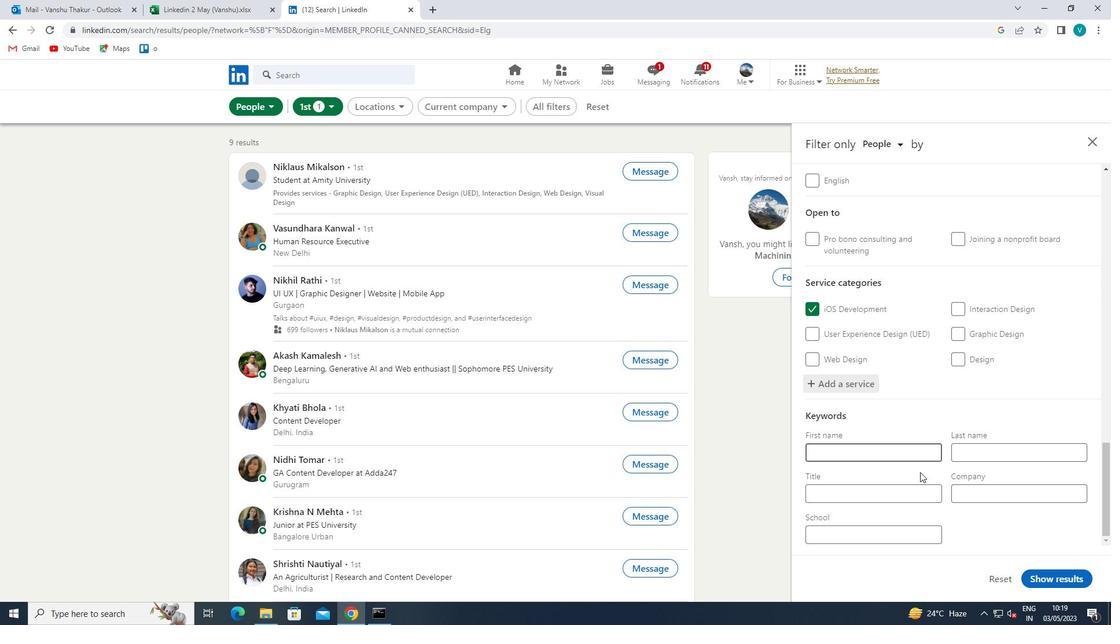 
Action: Mouse pressed left at (909, 496)
Screenshot: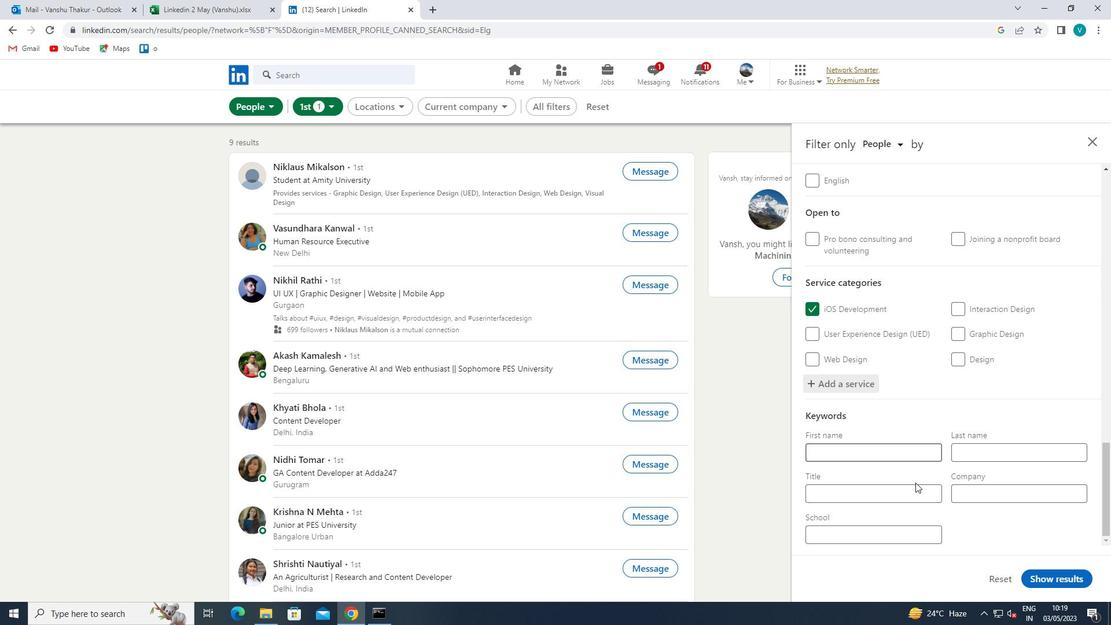 
Action: Key pressed <Key.shift>TRAVEL<Key.space><Key.shift>WRITER<Key.space>
Screenshot: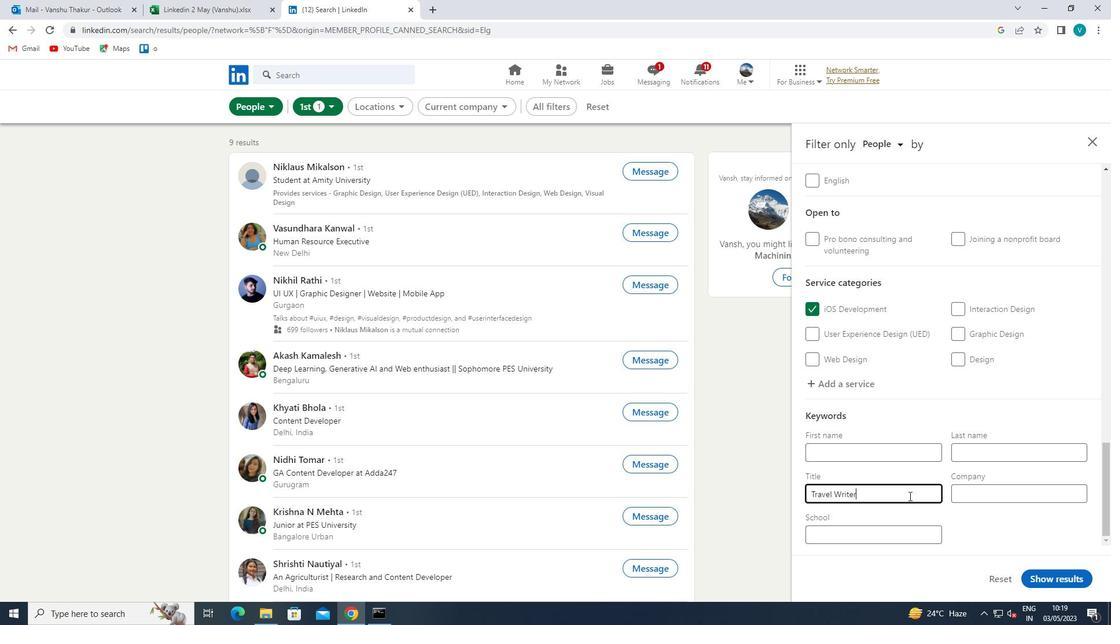 
Action: Mouse moved to (1046, 575)
Screenshot: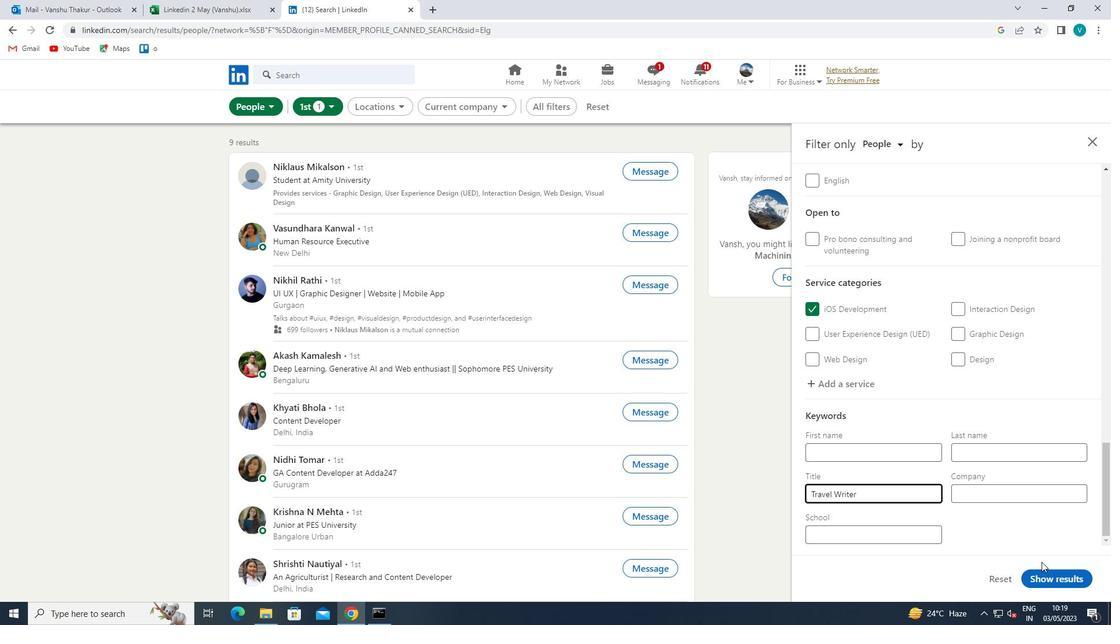 
Action: Mouse pressed left at (1046, 575)
Screenshot: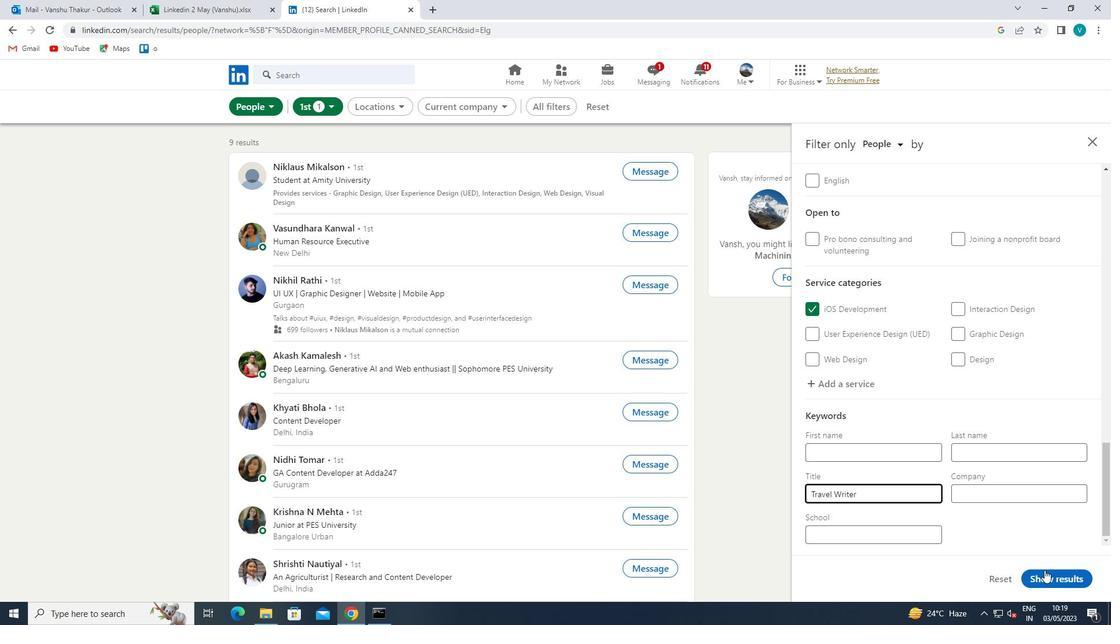 
